 Task: Find connections with filter location Charlottetown with filter topic #startupcompanywith filter profile language Spanish with filter current company The Corporate Bhakt with filter school Goenka College of Commerce & Business Administration with filter industry Natural Gas Extraction with filter service category Commercial Real Estate with filter keywords title Technical Support Specialist
Action: Mouse moved to (142, 209)
Screenshot: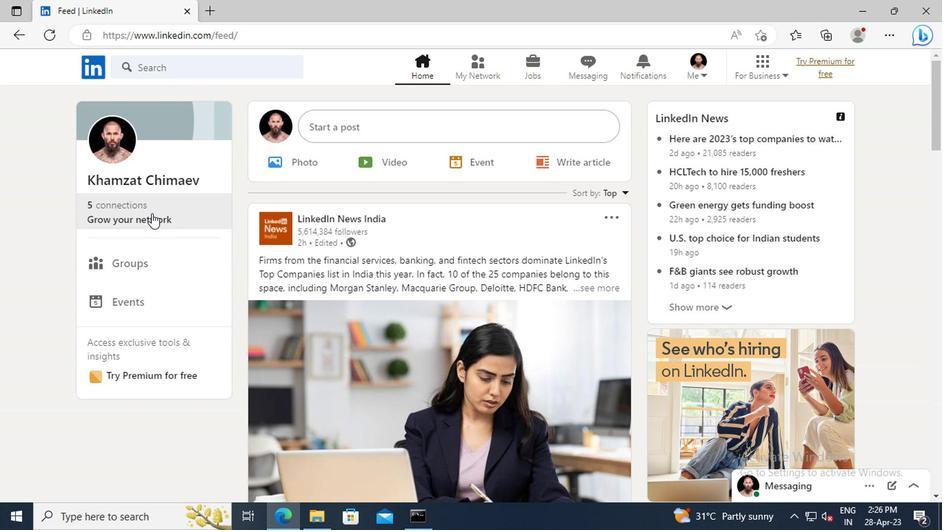 
Action: Mouse pressed left at (142, 209)
Screenshot: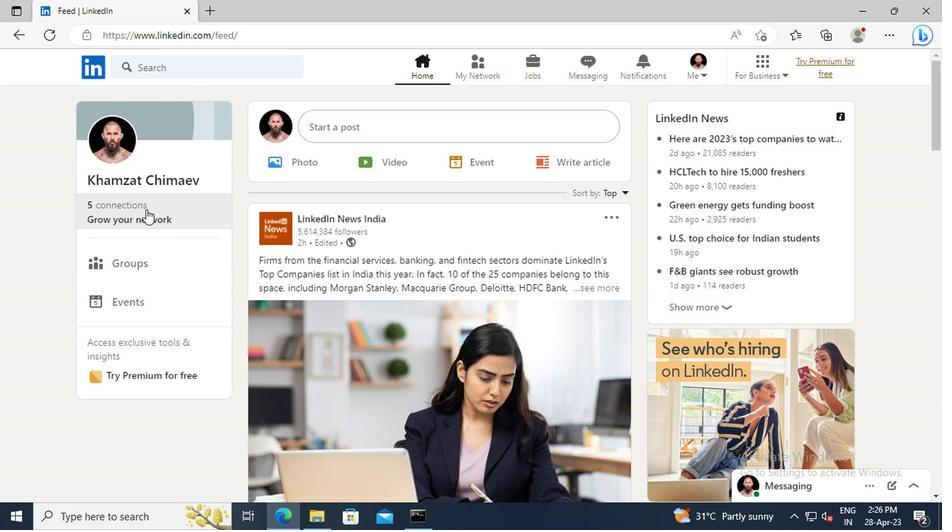
Action: Mouse moved to (152, 145)
Screenshot: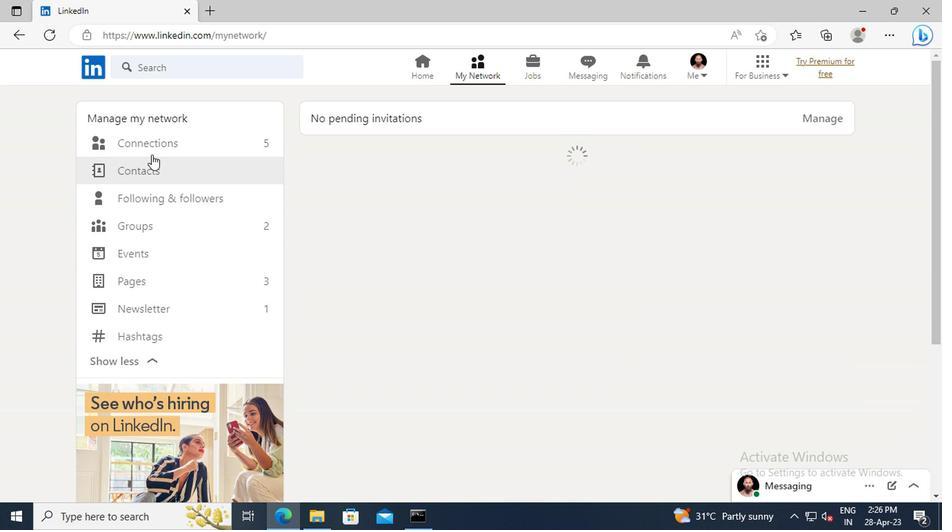 
Action: Mouse pressed left at (152, 145)
Screenshot: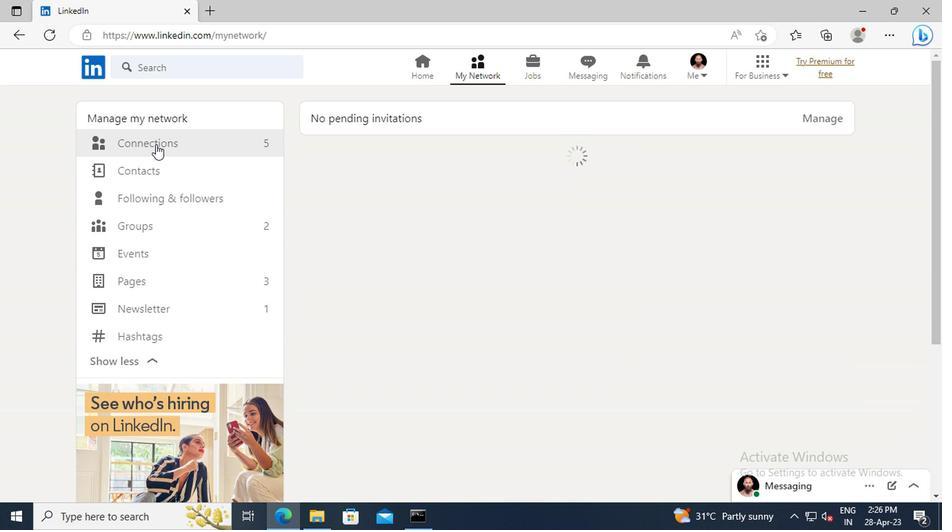 
Action: Mouse moved to (574, 149)
Screenshot: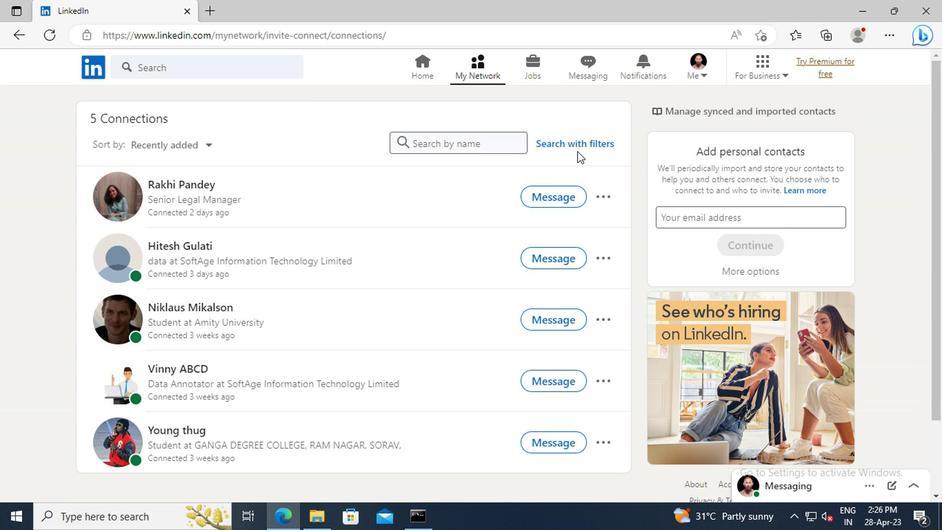 
Action: Mouse pressed left at (574, 149)
Screenshot: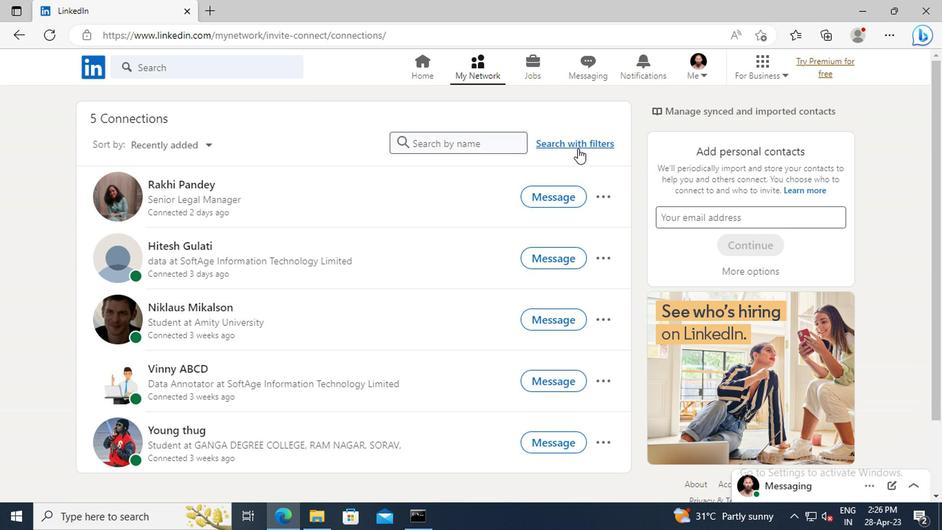
Action: Mouse moved to (513, 109)
Screenshot: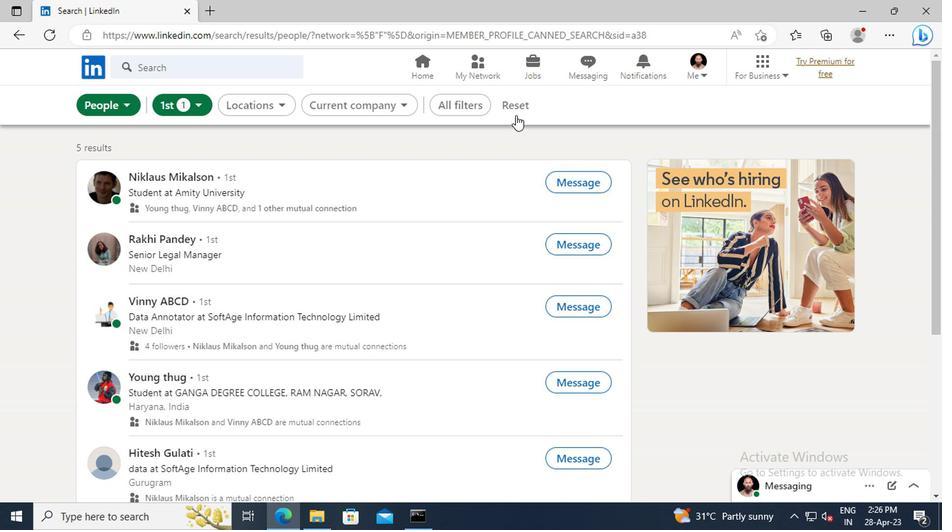 
Action: Mouse pressed left at (513, 109)
Screenshot: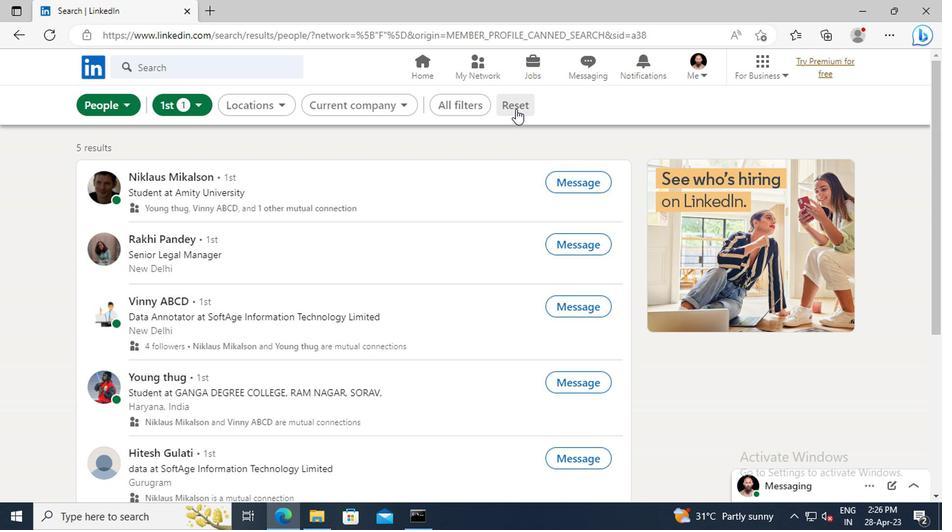 
Action: Mouse moved to (498, 108)
Screenshot: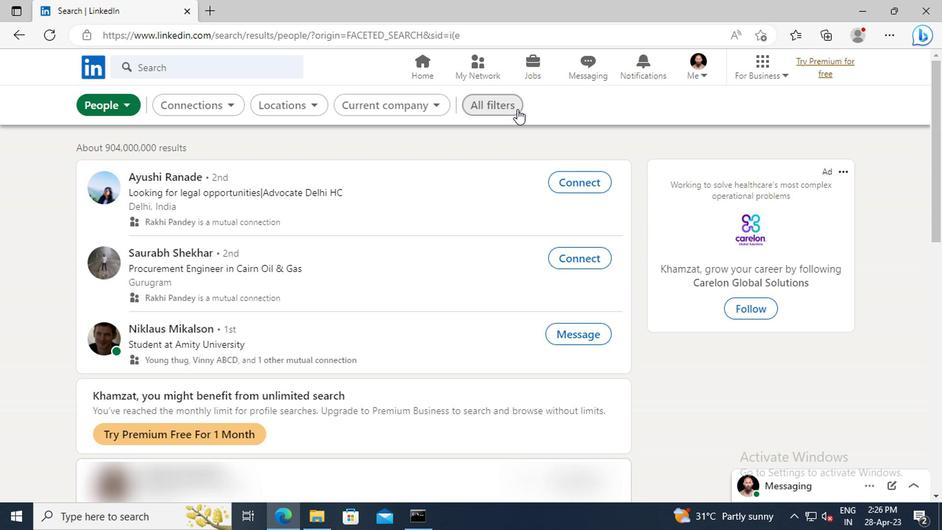 
Action: Mouse pressed left at (498, 108)
Screenshot: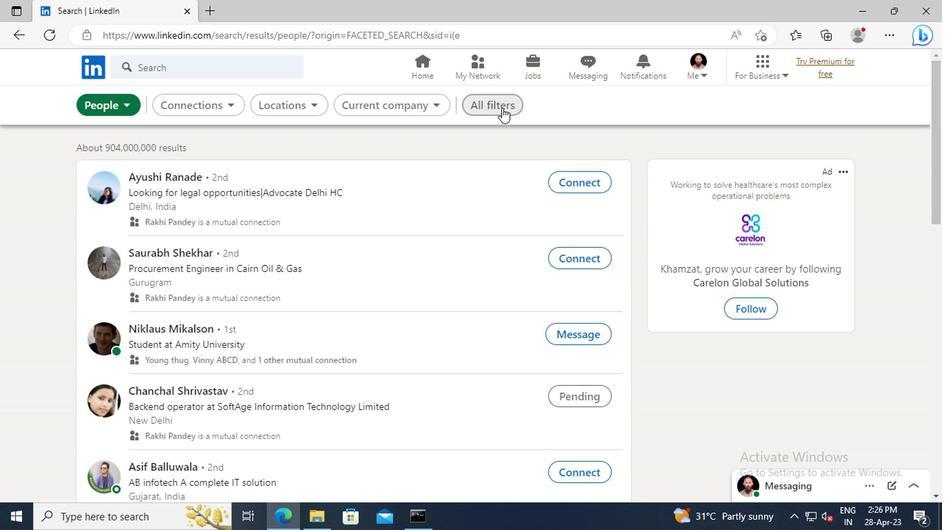 
Action: Mouse moved to (793, 245)
Screenshot: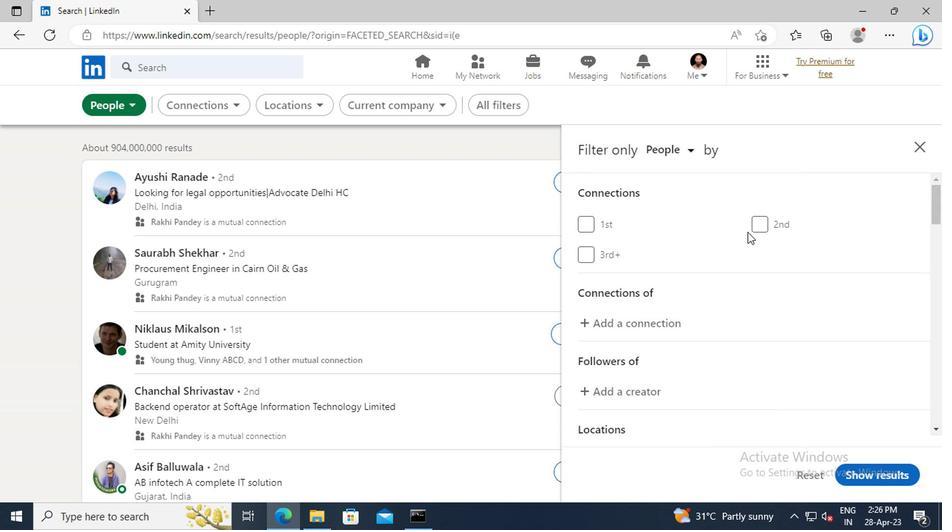 
Action: Mouse scrolled (793, 244) with delta (0, 0)
Screenshot: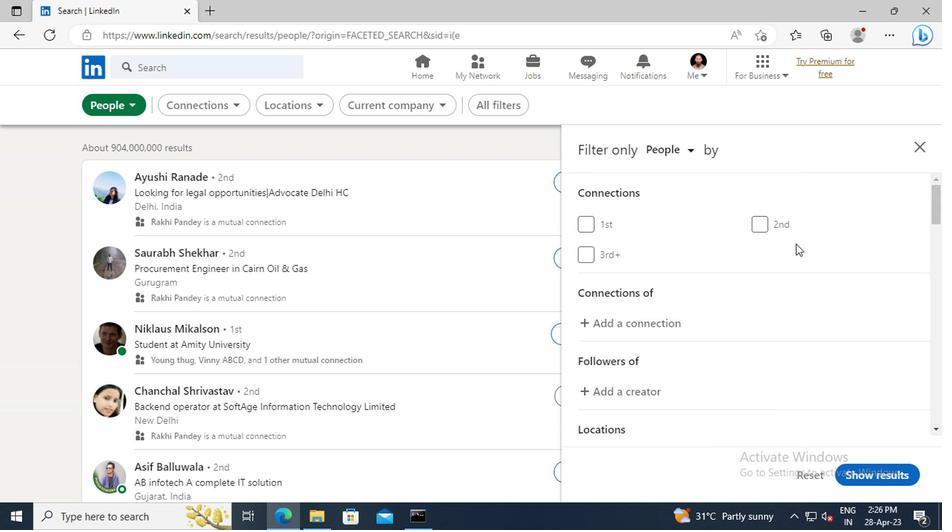 
Action: Mouse scrolled (793, 244) with delta (0, 0)
Screenshot: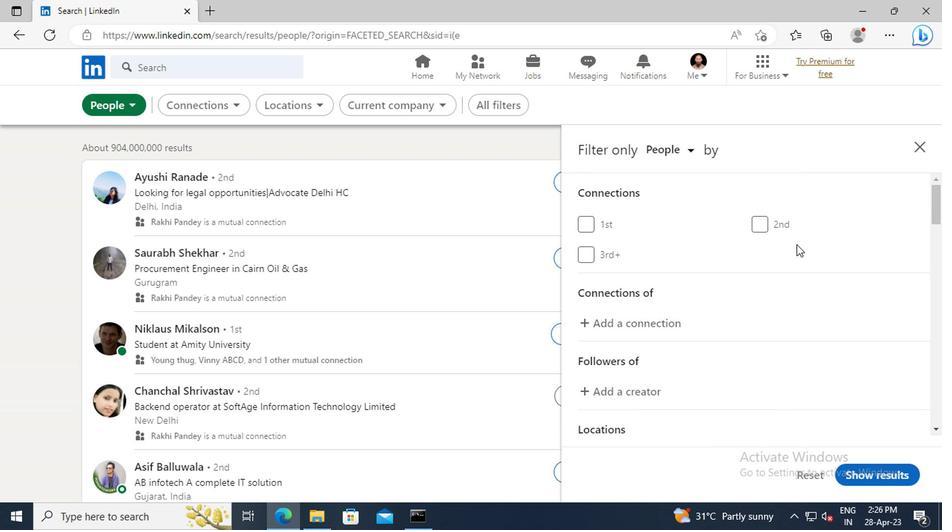 
Action: Mouse scrolled (793, 244) with delta (0, 0)
Screenshot: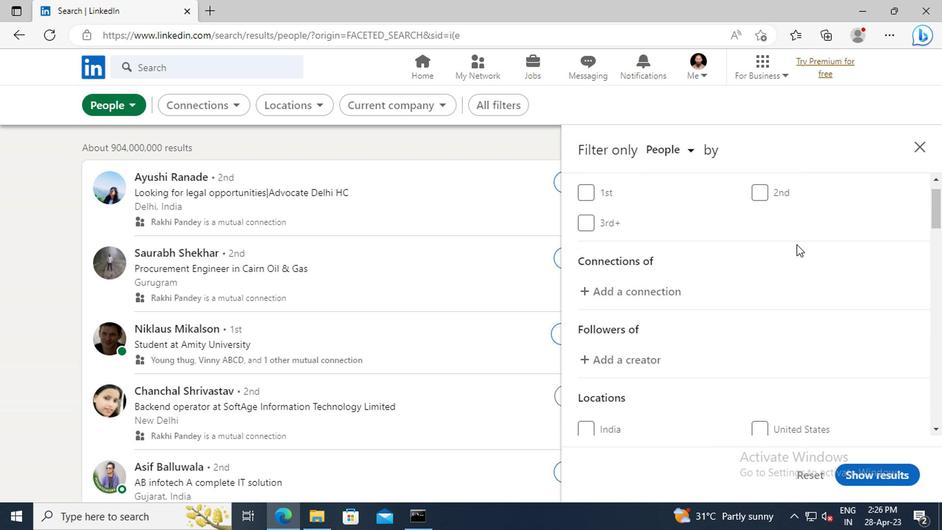 
Action: Mouse scrolled (793, 244) with delta (0, 0)
Screenshot: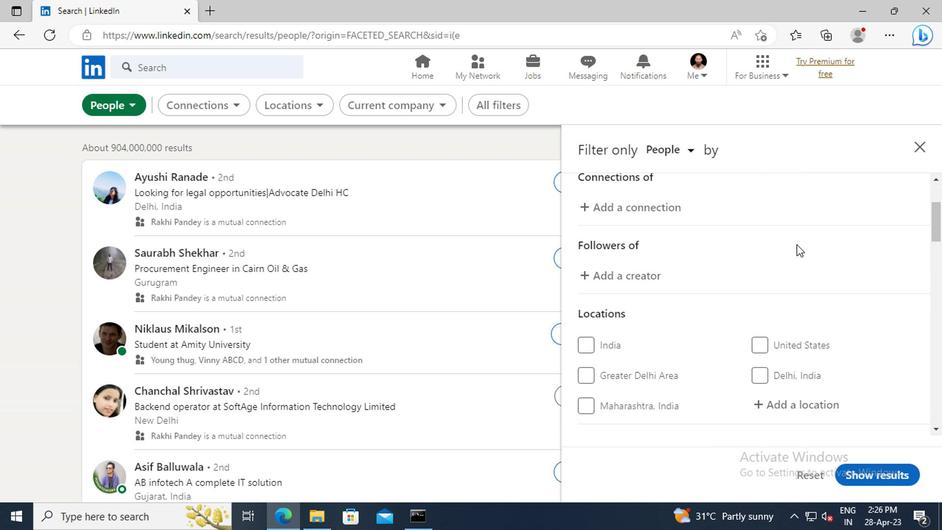 
Action: Mouse scrolled (793, 244) with delta (0, 0)
Screenshot: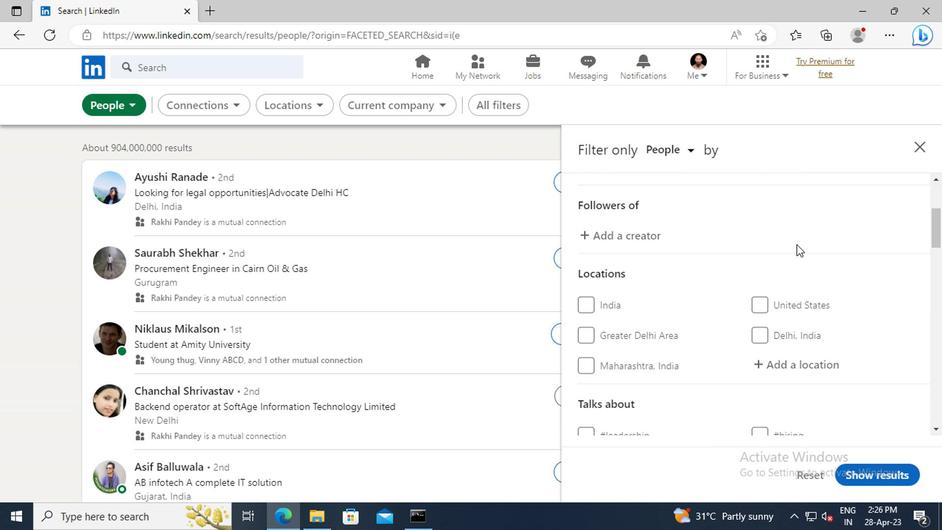 
Action: Mouse moved to (786, 318)
Screenshot: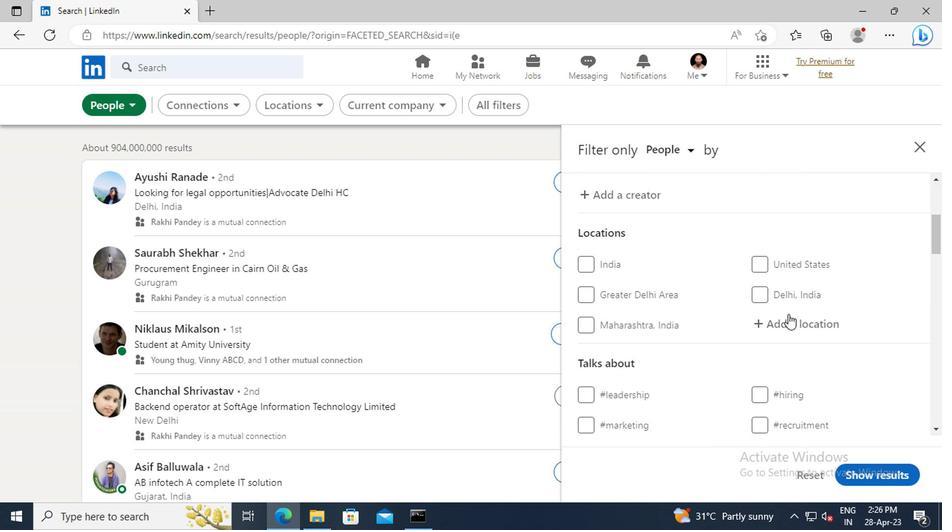 
Action: Mouse pressed left at (786, 318)
Screenshot: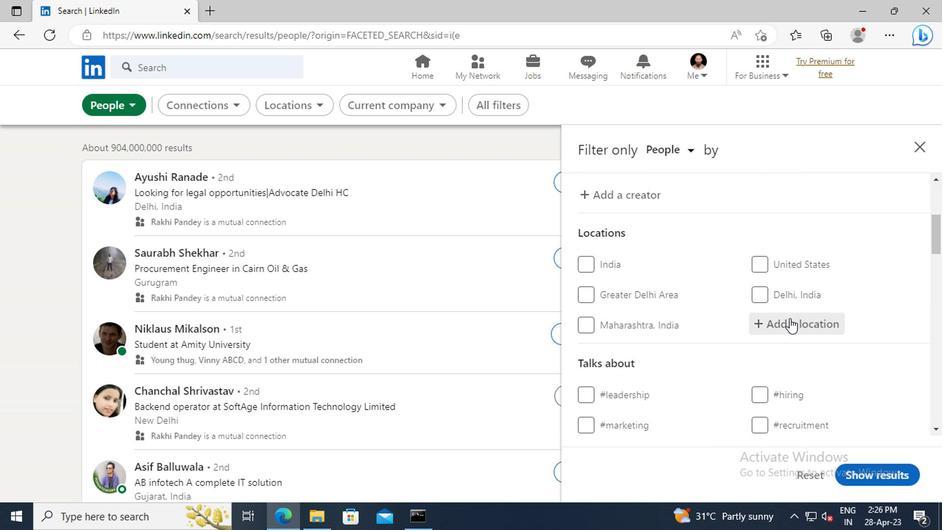 
Action: Key pressed <Key.shift>CHARLOTTETOWN
Screenshot: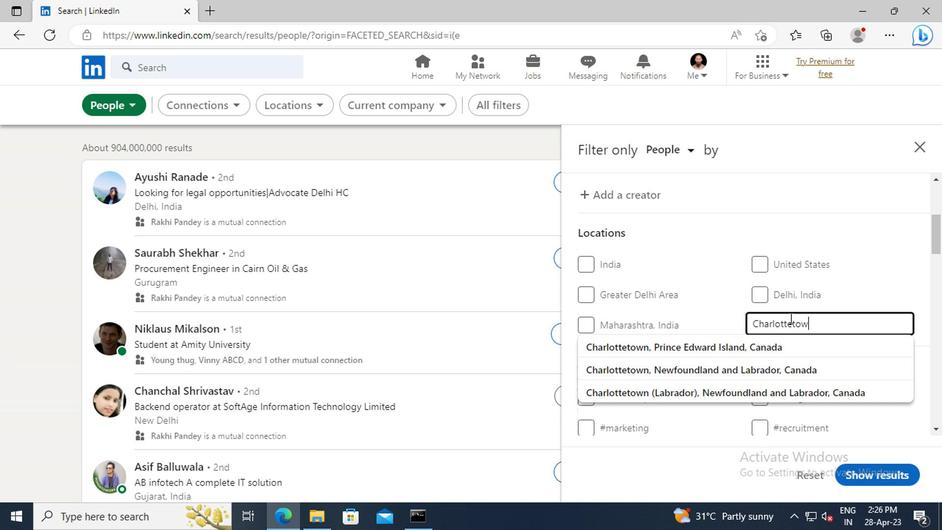 
Action: Mouse moved to (786, 344)
Screenshot: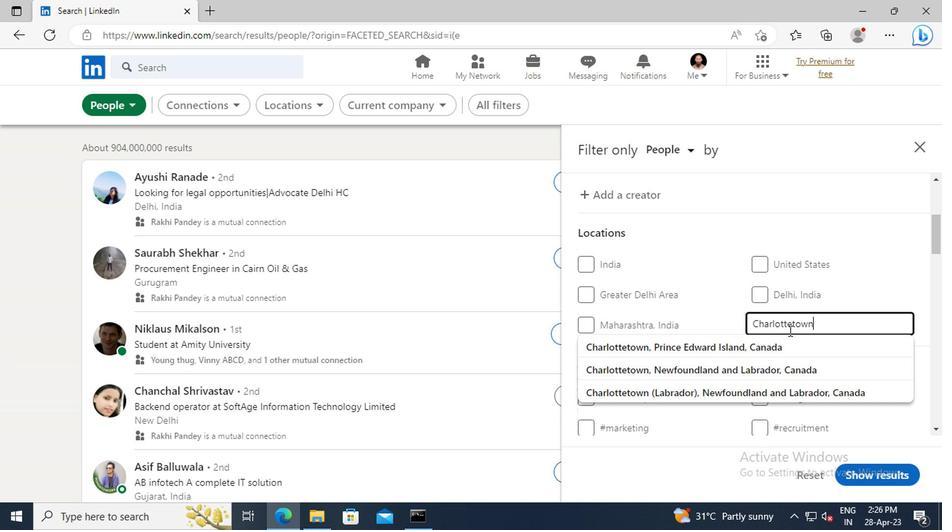 
Action: Mouse pressed left at (786, 344)
Screenshot: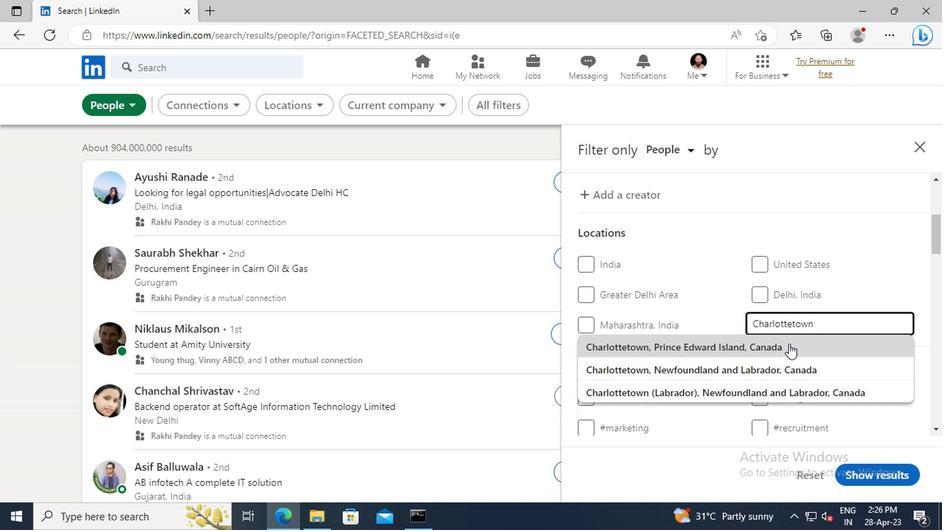 
Action: Mouse moved to (791, 318)
Screenshot: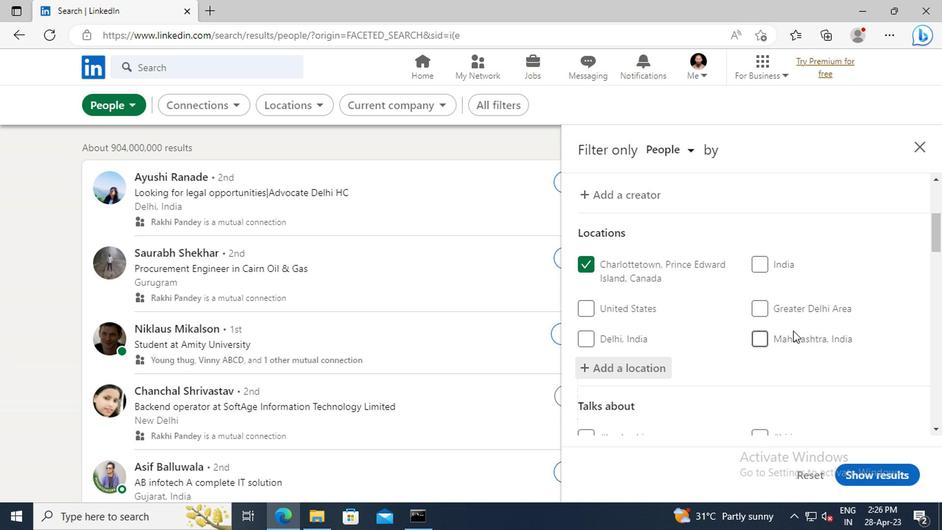 
Action: Mouse scrolled (791, 318) with delta (0, 0)
Screenshot: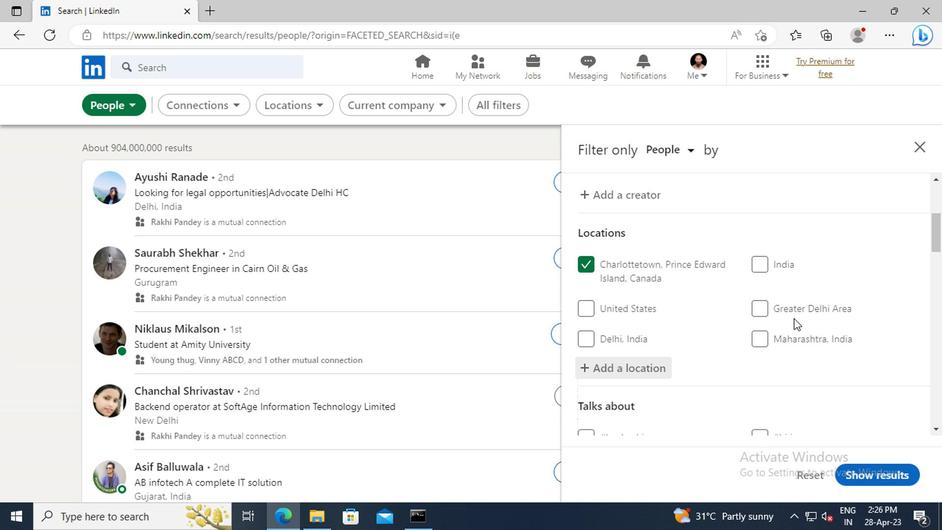 
Action: Mouse scrolled (791, 318) with delta (0, 0)
Screenshot: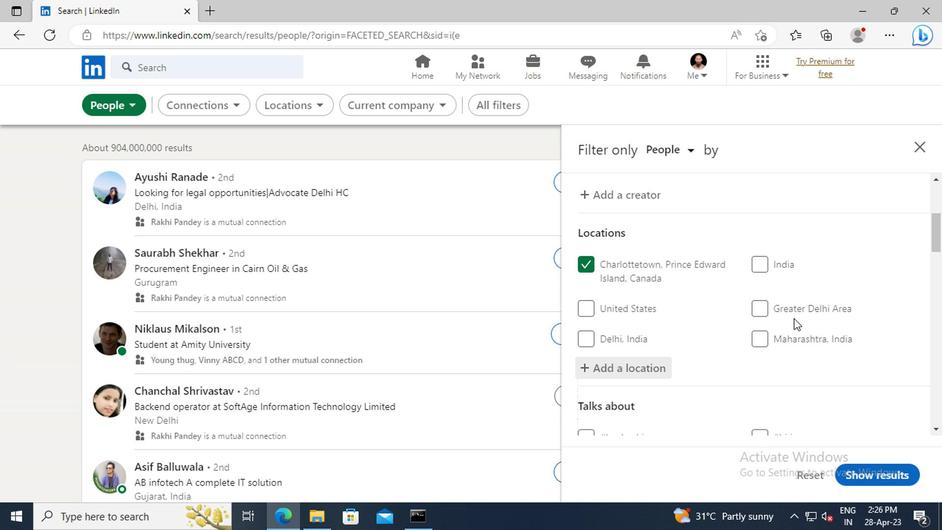 
Action: Mouse scrolled (791, 318) with delta (0, 0)
Screenshot: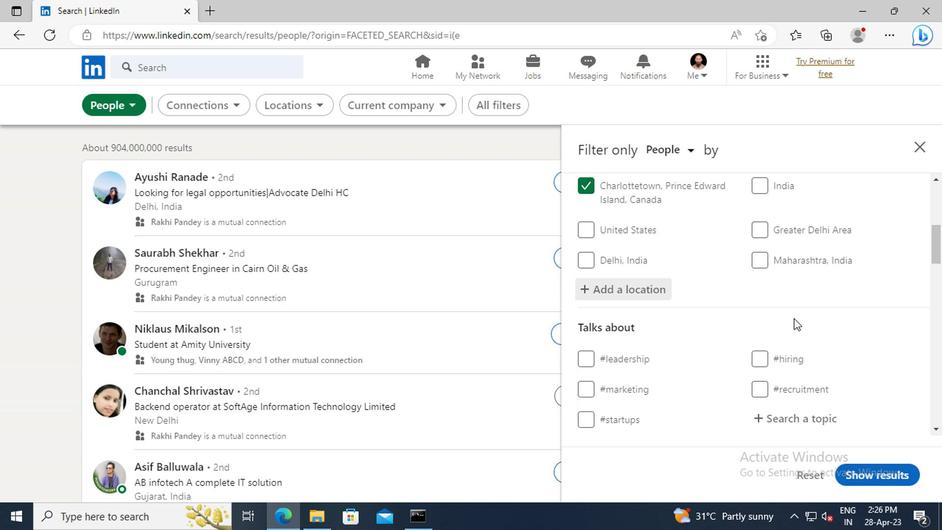 
Action: Mouse scrolled (791, 318) with delta (0, 0)
Screenshot: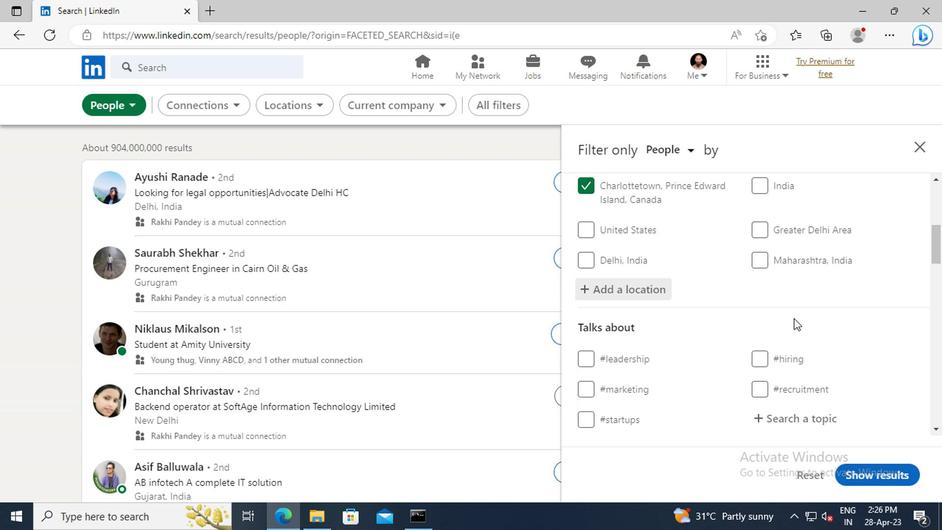 
Action: Mouse moved to (784, 336)
Screenshot: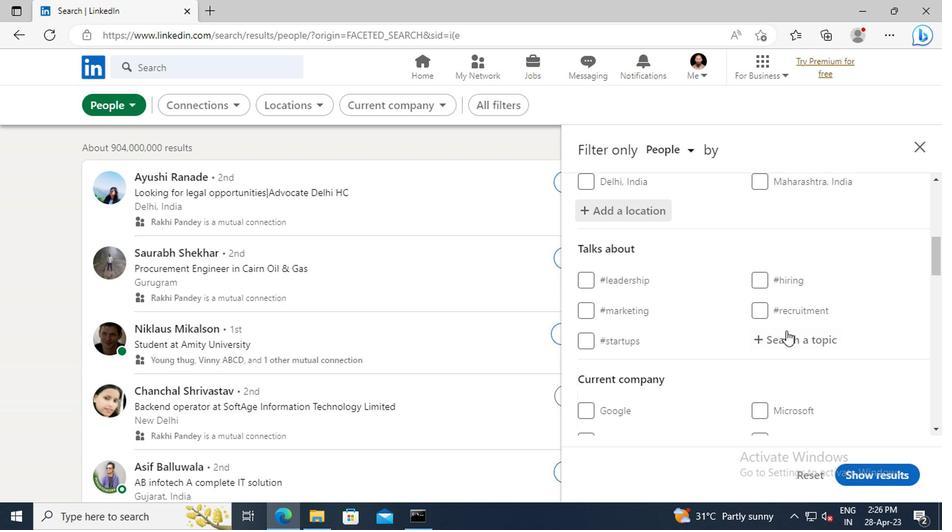 
Action: Mouse pressed left at (784, 336)
Screenshot: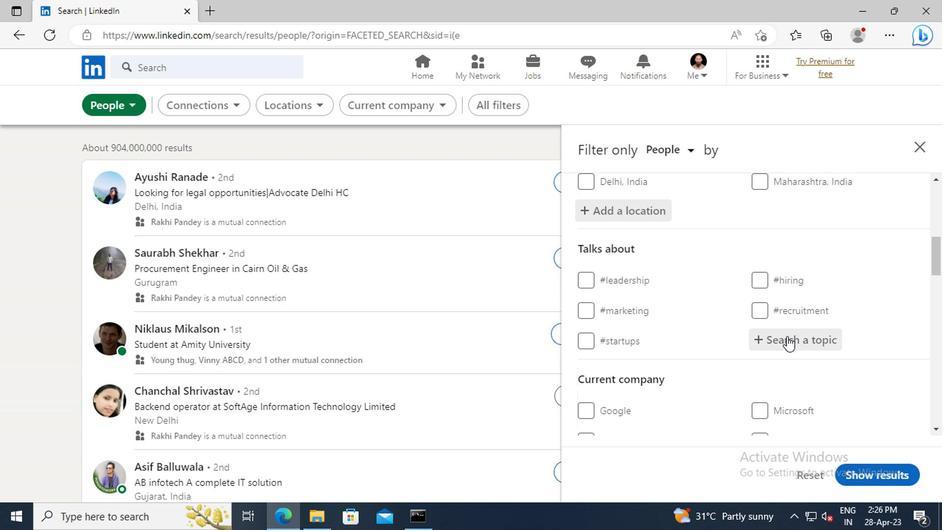 
Action: Key pressed STARTUPCOMP
Screenshot: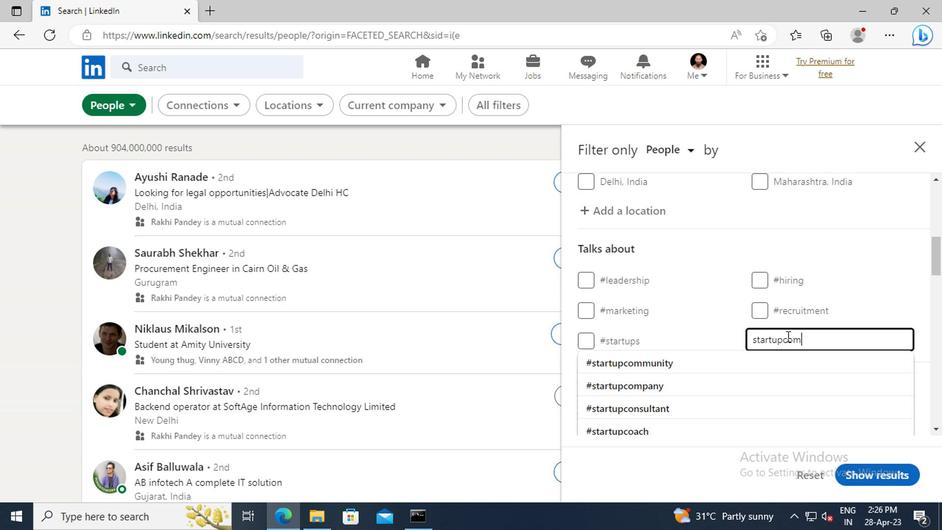 
Action: Mouse moved to (784, 364)
Screenshot: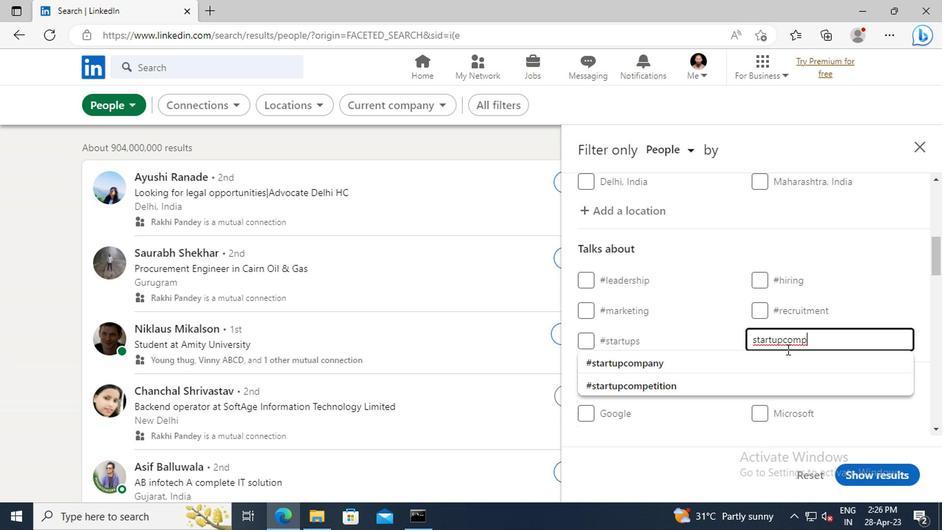 
Action: Mouse pressed left at (784, 364)
Screenshot: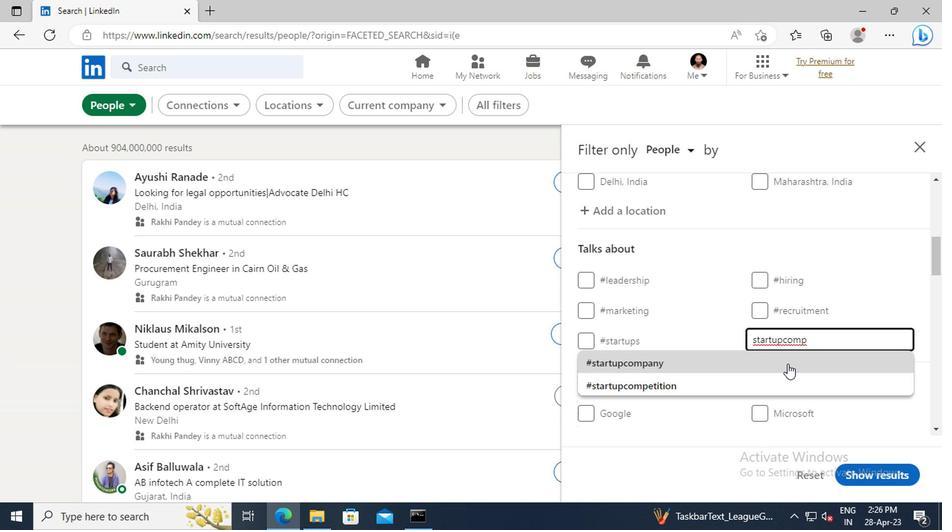 
Action: Mouse moved to (776, 329)
Screenshot: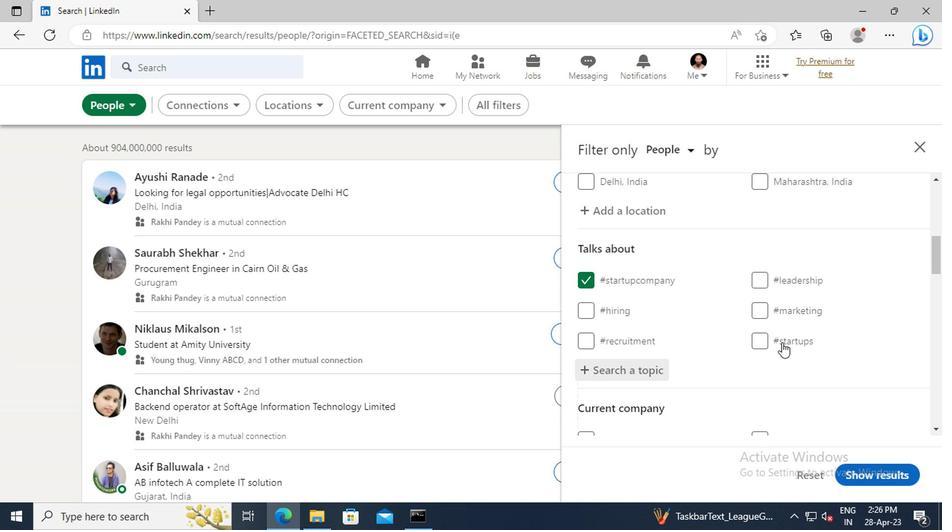 
Action: Mouse scrolled (776, 328) with delta (0, 0)
Screenshot: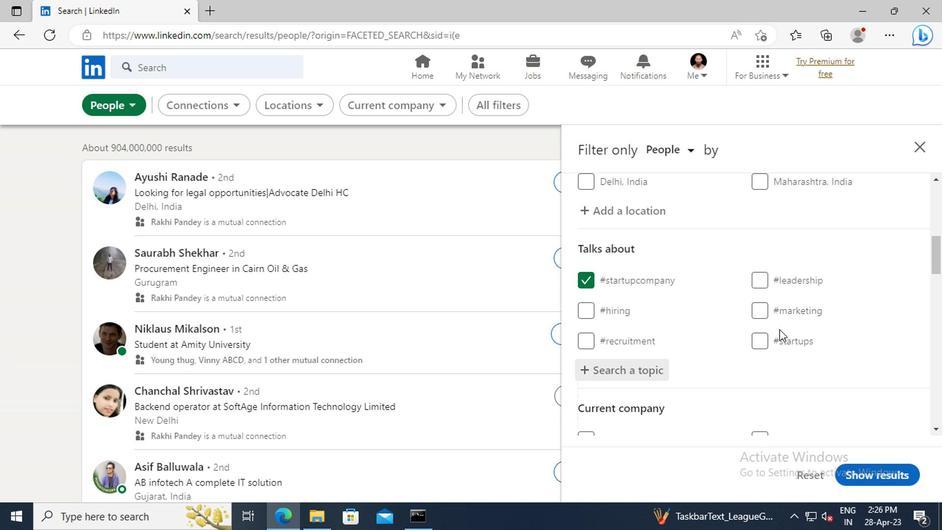 
Action: Mouse scrolled (776, 328) with delta (0, 0)
Screenshot: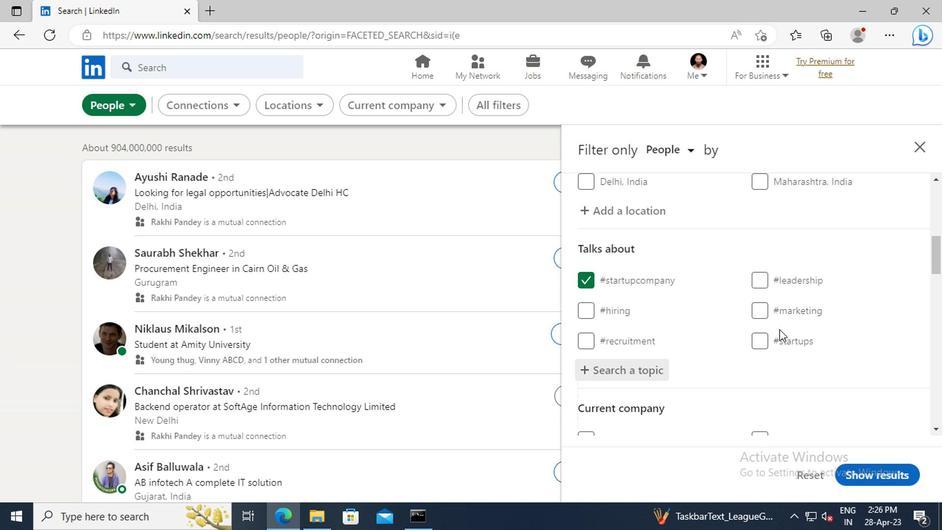 
Action: Mouse scrolled (776, 328) with delta (0, 0)
Screenshot: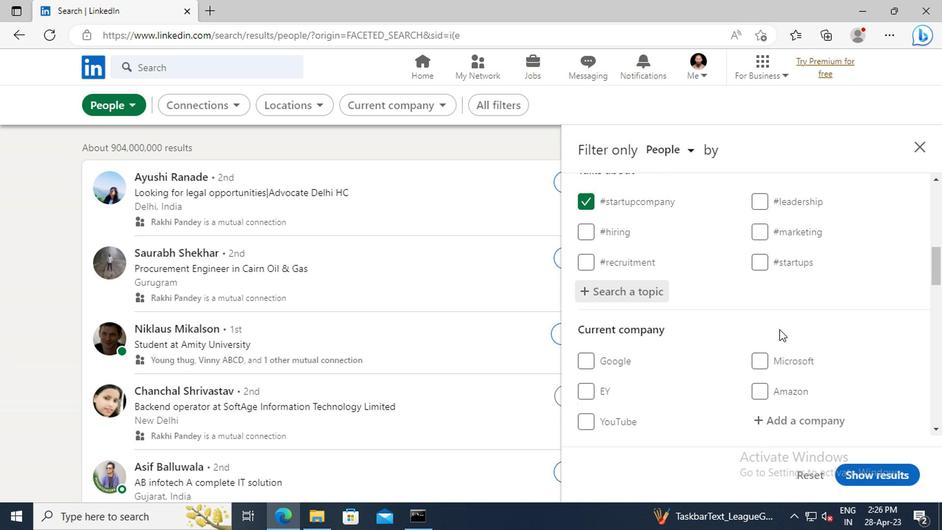 
Action: Mouse scrolled (776, 328) with delta (0, 0)
Screenshot: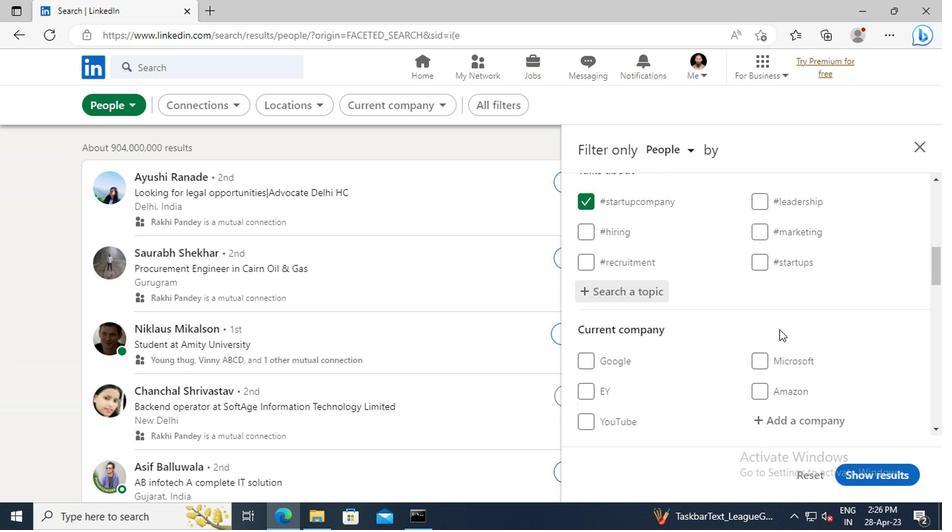 
Action: Mouse scrolled (776, 328) with delta (0, 0)
Screenshot: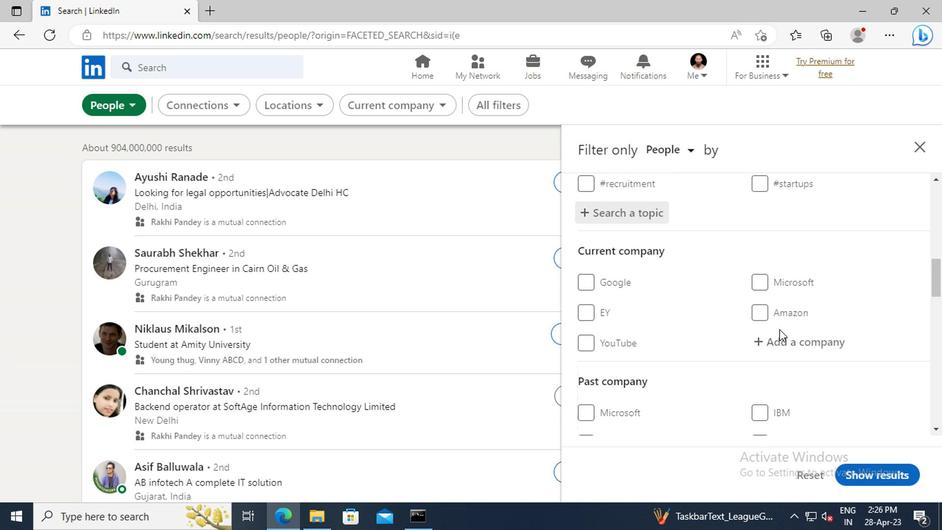 
Action: Mouse scrolled (776, 328) with delta (0, 0)
Screenshot: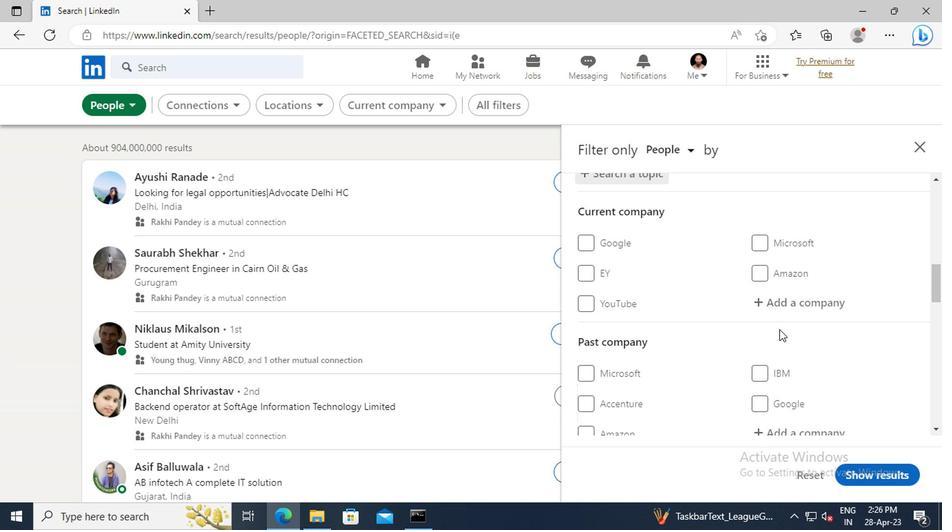 
Action: Mouse scrolled (776, 328) with delta (0, 0)
Screenshot: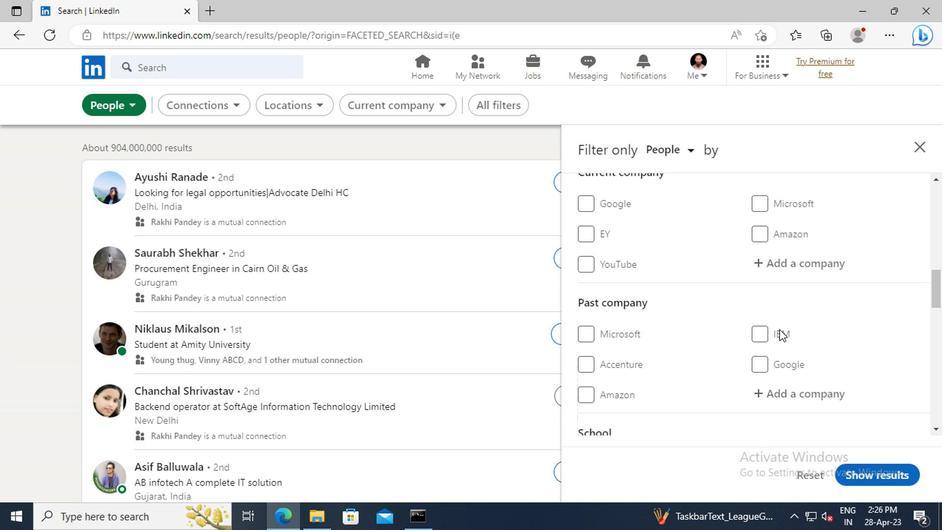 
Action: Mouse scrolled (776, 328) with delta (0, 0)
Screenshot: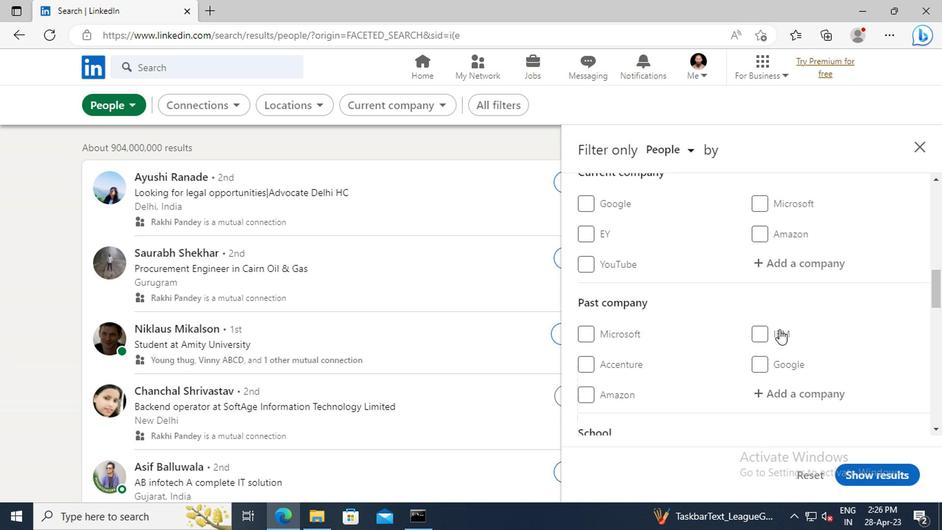 
Action: Mouse scrolled (776, 328) with delta (0, 0)
Screenshot: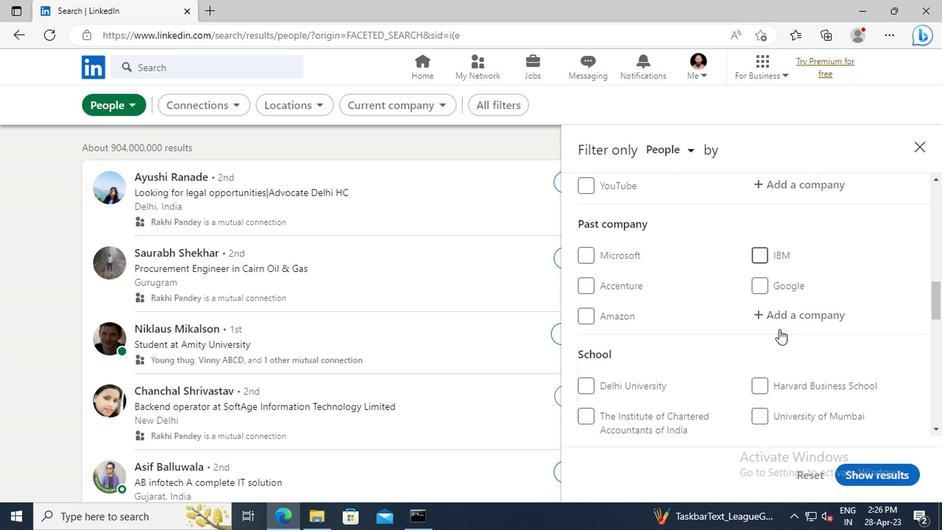 
Action: Mouse scrolled (776, 328) with delta (0, 0)
Screenshot: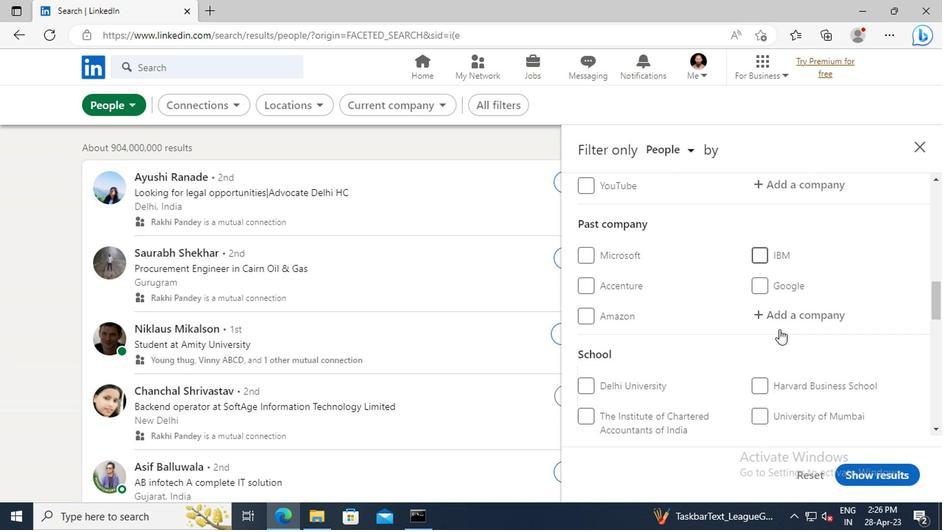
Action: Mouse scrolled (776, 328) with delta (0, 0)
Screenshot: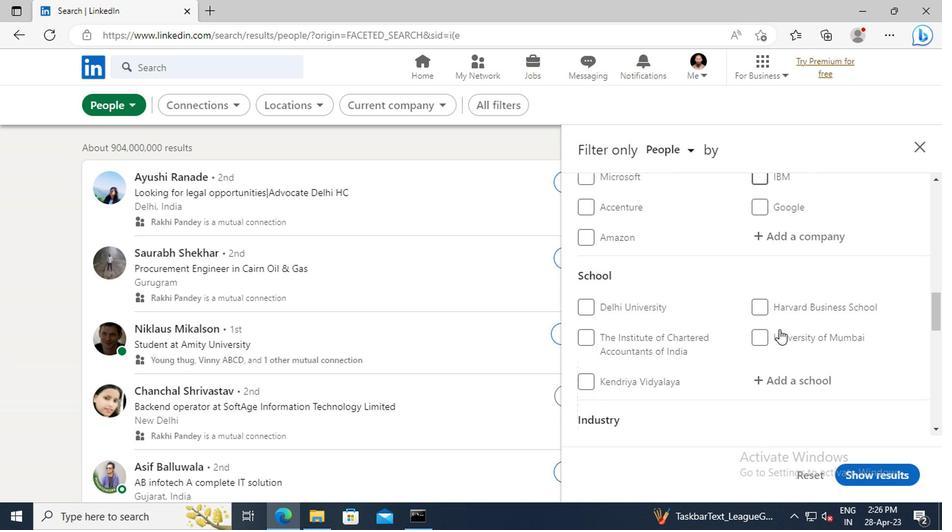 
Action: Mouse scrolled (776, 328) with delta (0, 0)
Screenshot: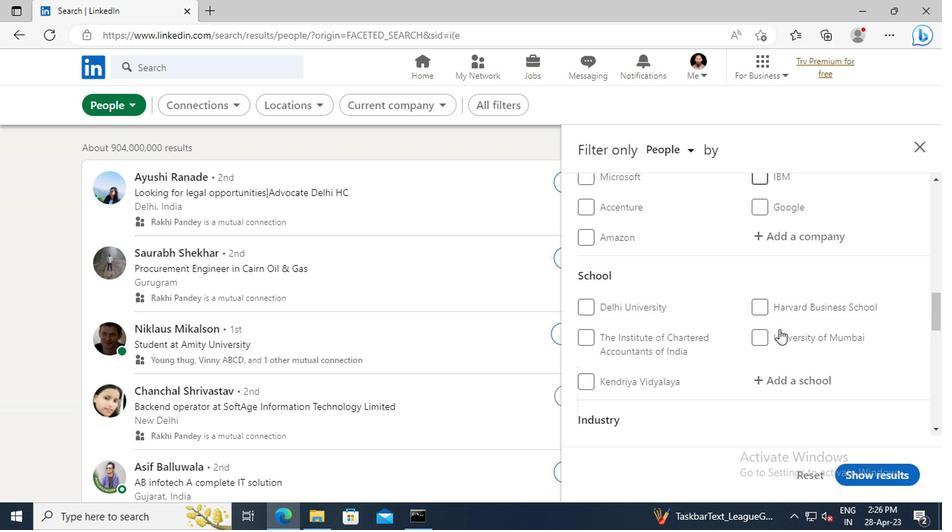 
Action: Mouse scrolled (776, 328) with delta (0, 0)
Screenshot: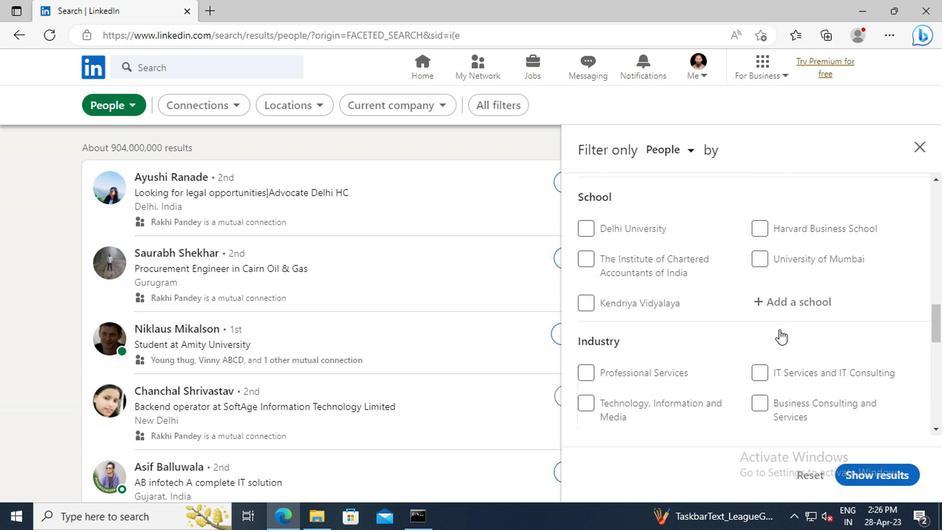 
Action: Mouse scrolled (776, 328) with delta (0, 0)
Screenshot: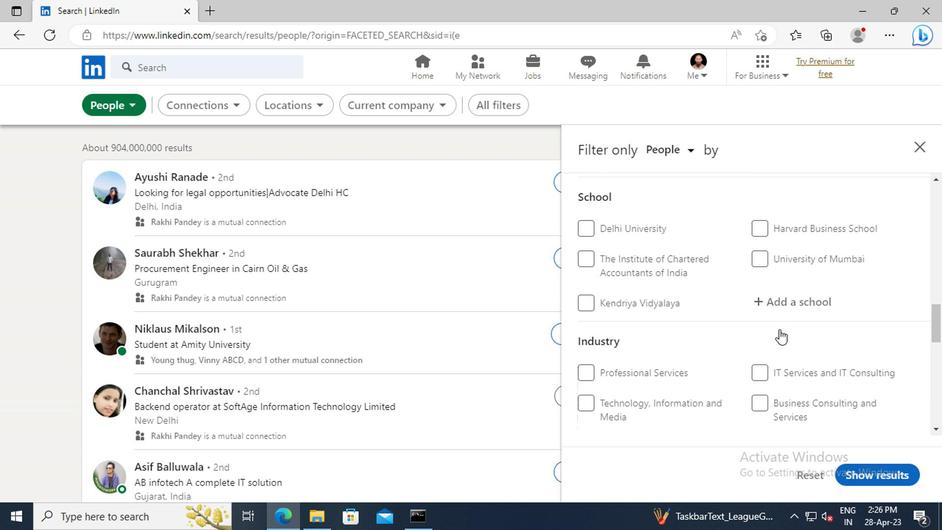 
Action: Mouse scrolled (776, 328) with delta (0, 0)
Screenshot: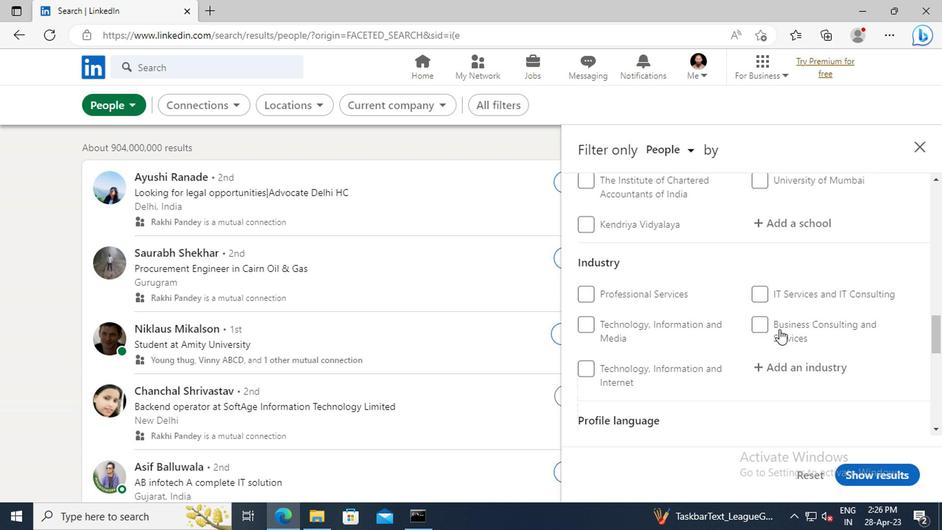 
Action: Mouse scrolled (776, 328) with delta (0, 0)
Screenshot: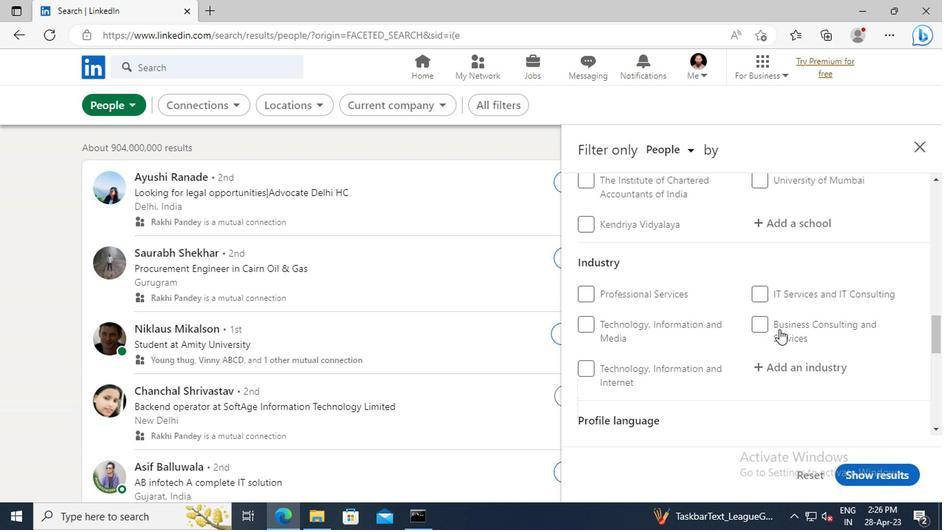 
Action: Mouse scrolled (776, 328) with delta (0, 0)
Screenshot: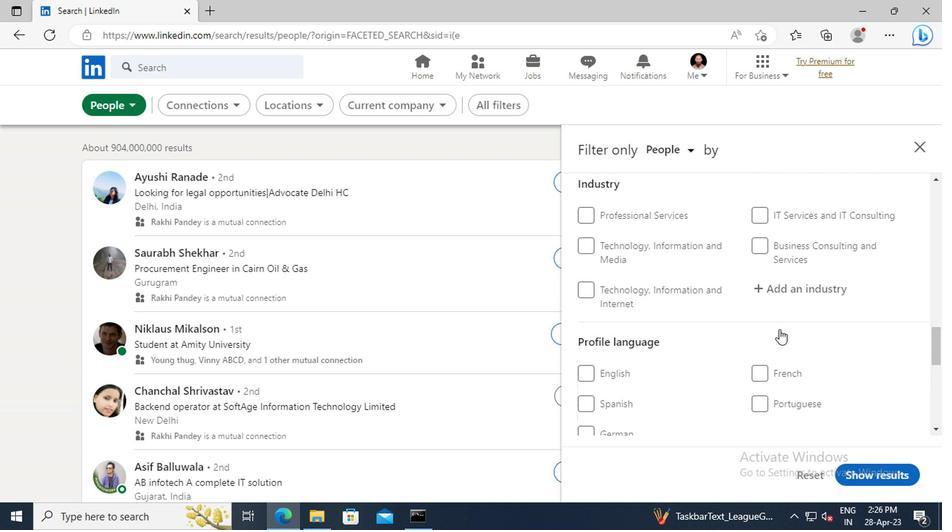 
Action: Mouse moved to (587, 366)
Screenshot: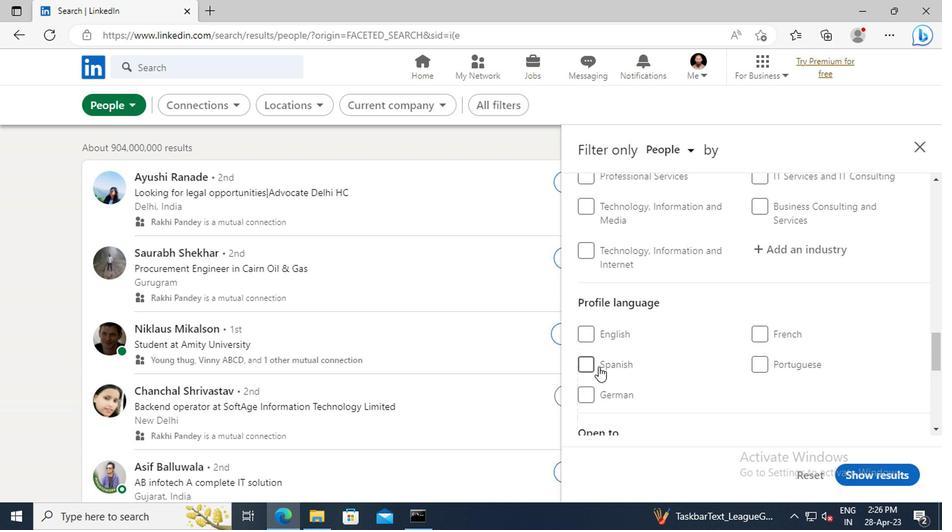 
Action: Mouse pressed left at (587, 366)
Screenshot: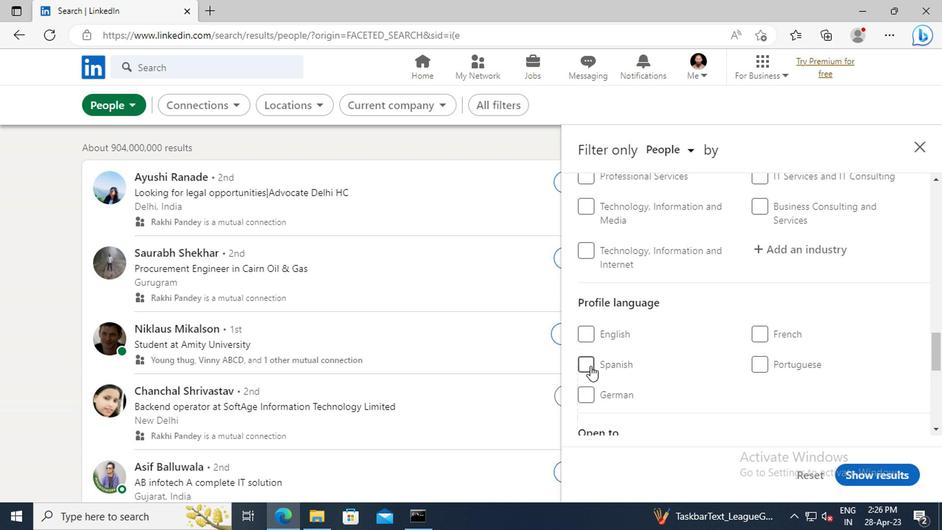 
Action: Mouse moved to (721, 338)
Screenshot: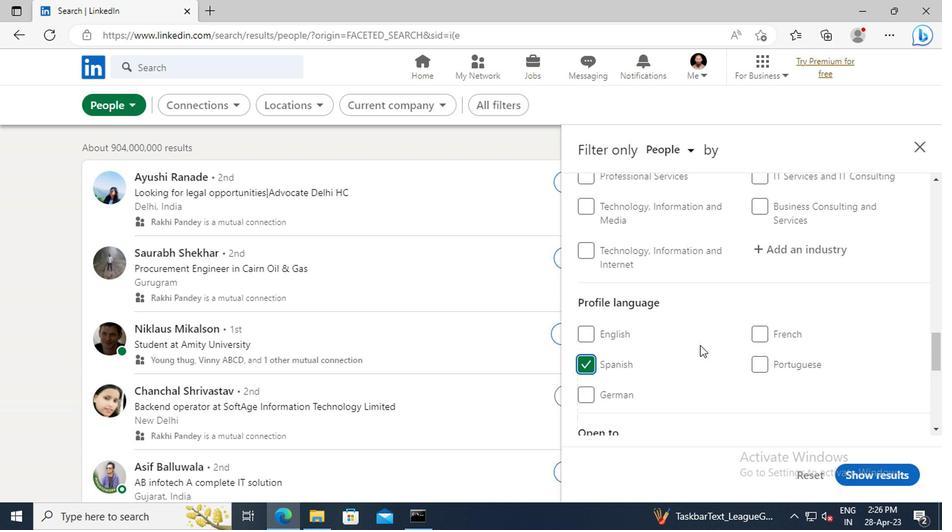 
Action: Mouse scrolled (721, 338) with delta (0, 0)
Screenshot: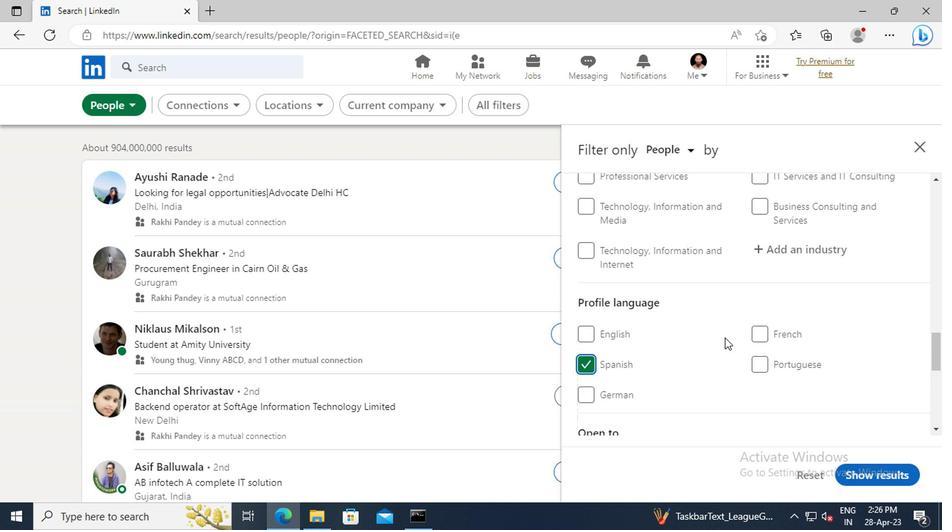
Action: Mouse scrolled (721, 338) with delta (0, 0)
Screenshot: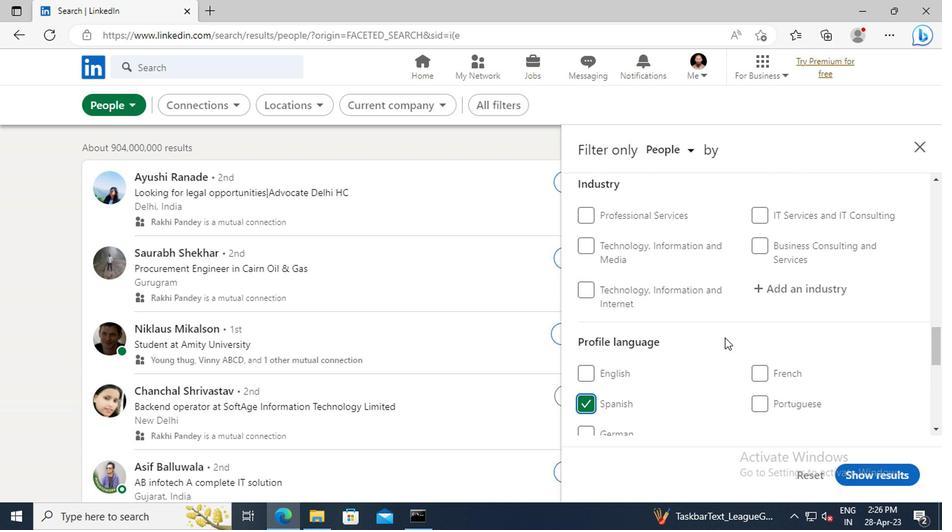 
Action: Mouse scrolled (721, 338) with delta (0, 0)
Screenshot: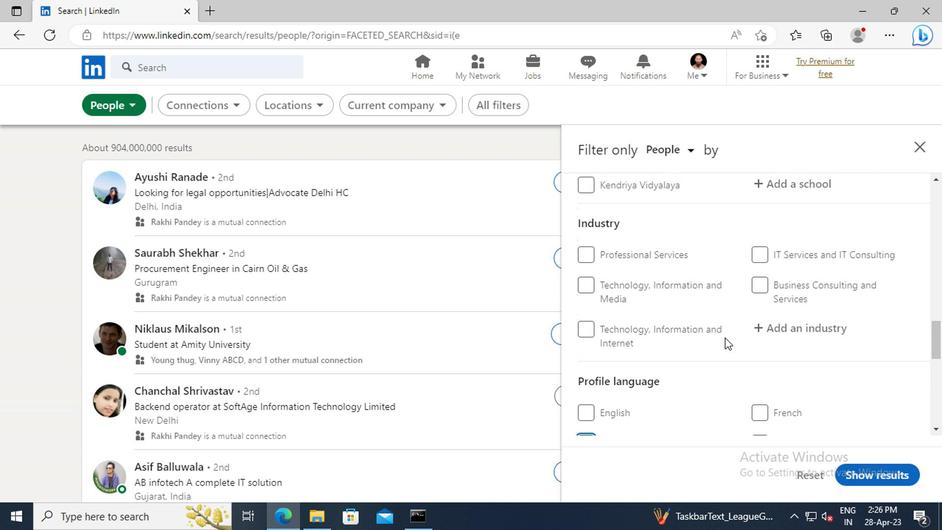 
Action: Mouse scrolled (721, 338) with delta (0, 0)
Screenshot: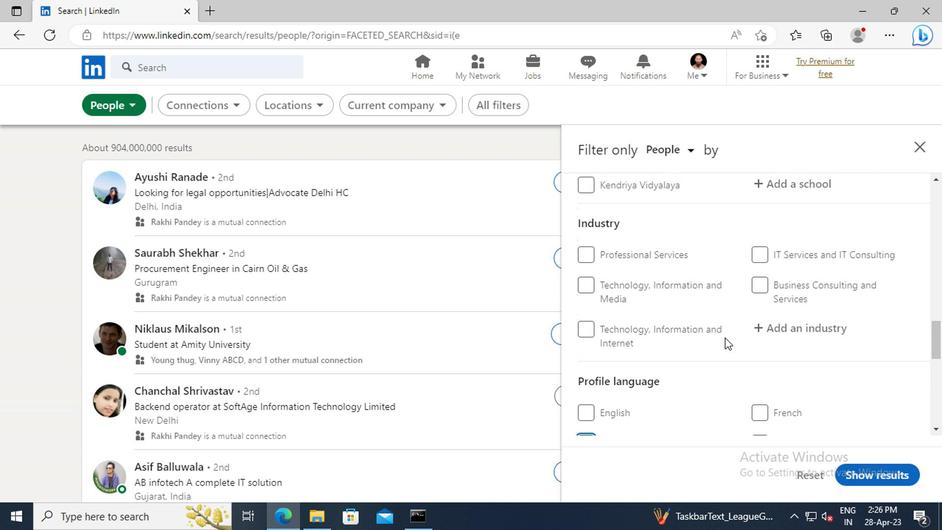
Action: Mouse scrolled (721, 338) with delta (0, 0)
Screenshot: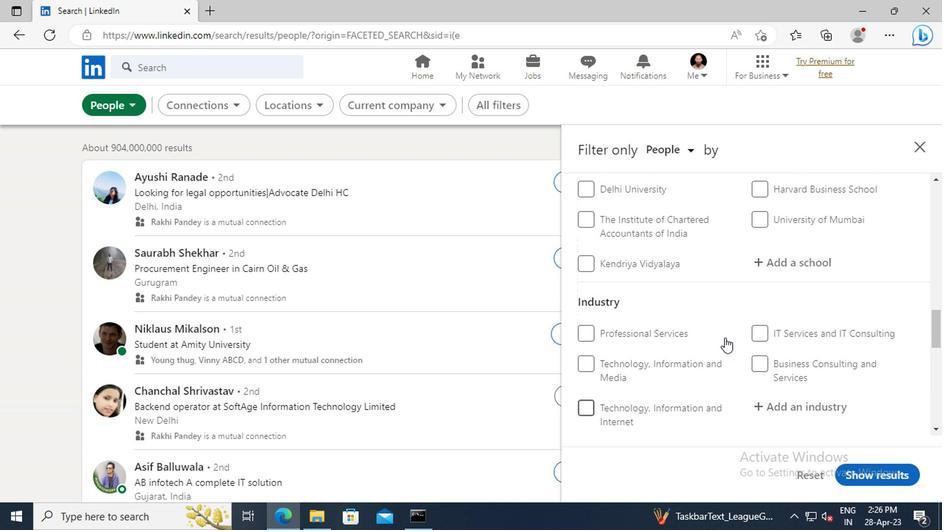 
Action: Mouse scrolled (721, 338) with delta (0, 0)
Screenshot: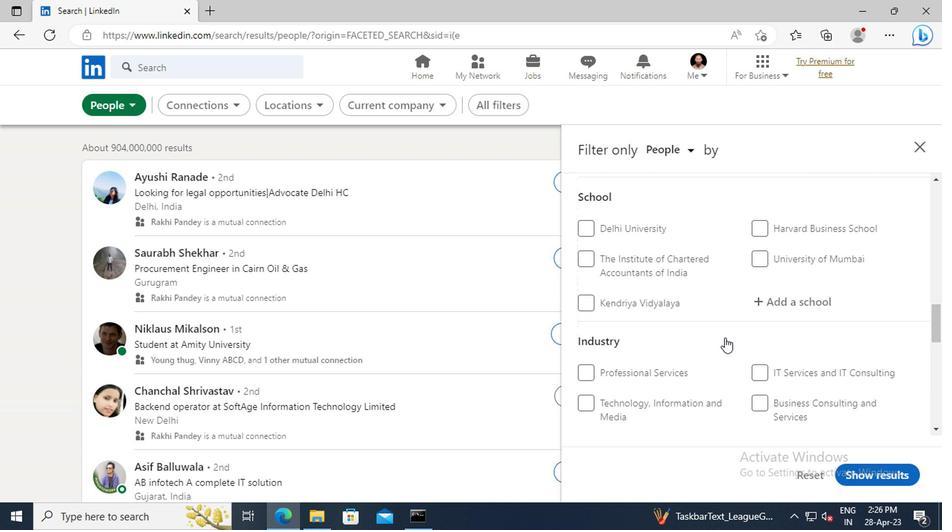 
Action: Mouse scrolled (721, 338) with delta (0, 0)
Screenshot: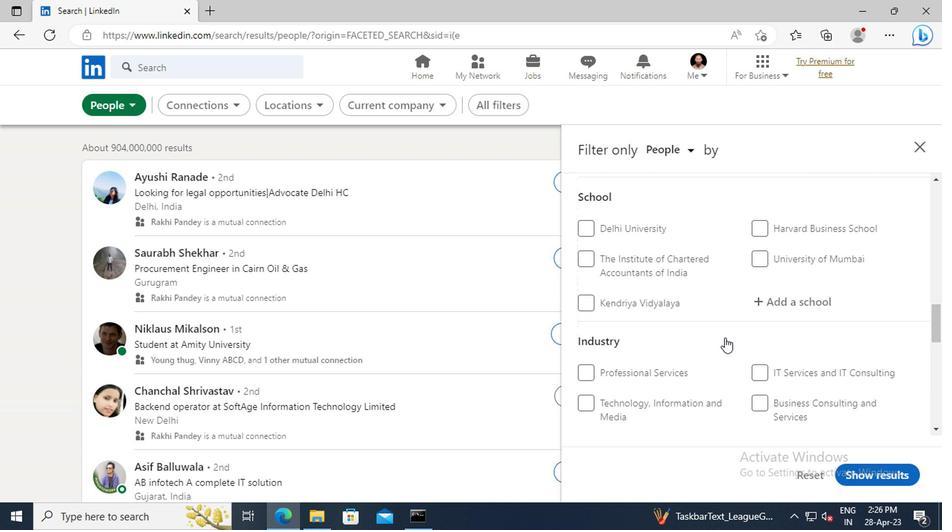 
Action: Mouse scrolled (721, 338) with delta (0, 0)
Screenshot: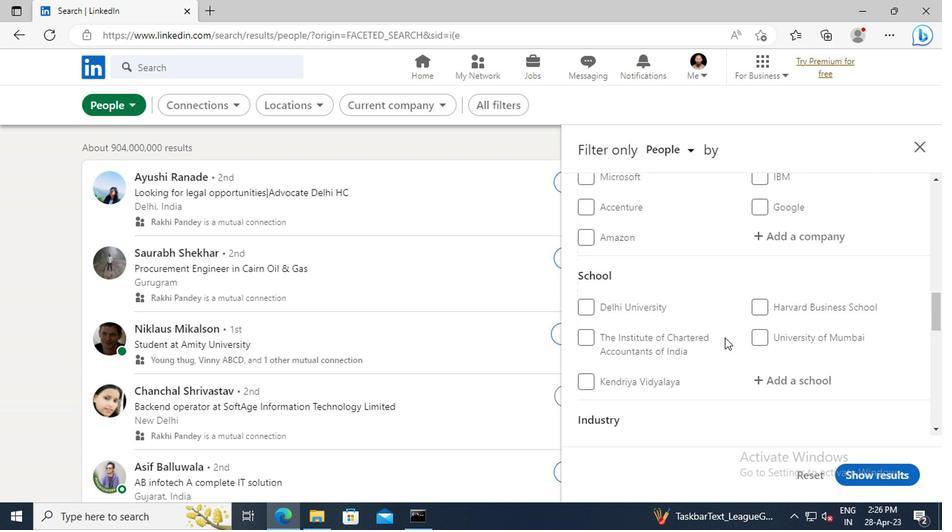 
Action: Mouse scrolled (721, 338) with delta (0, 0)
Screenshot: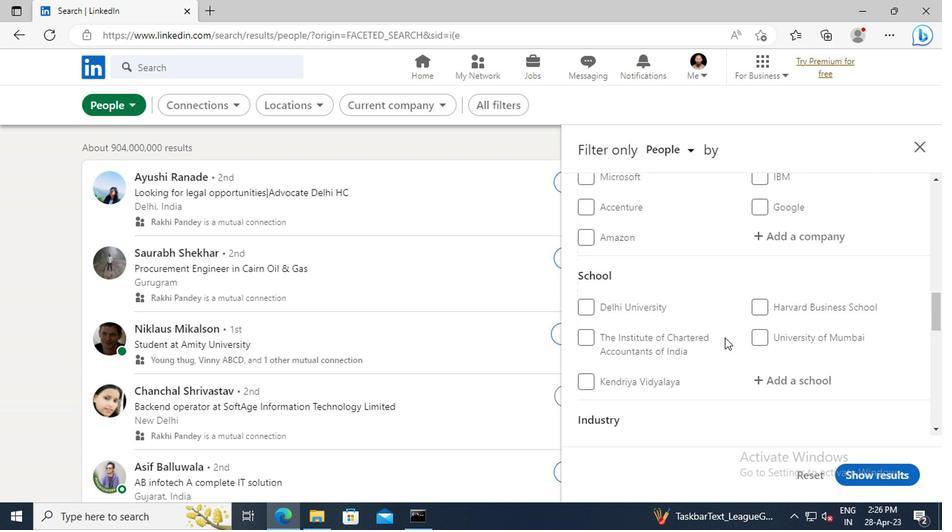 
Action: Mouse scrolled (721, 338) with delta (0, 0)
Screenshot: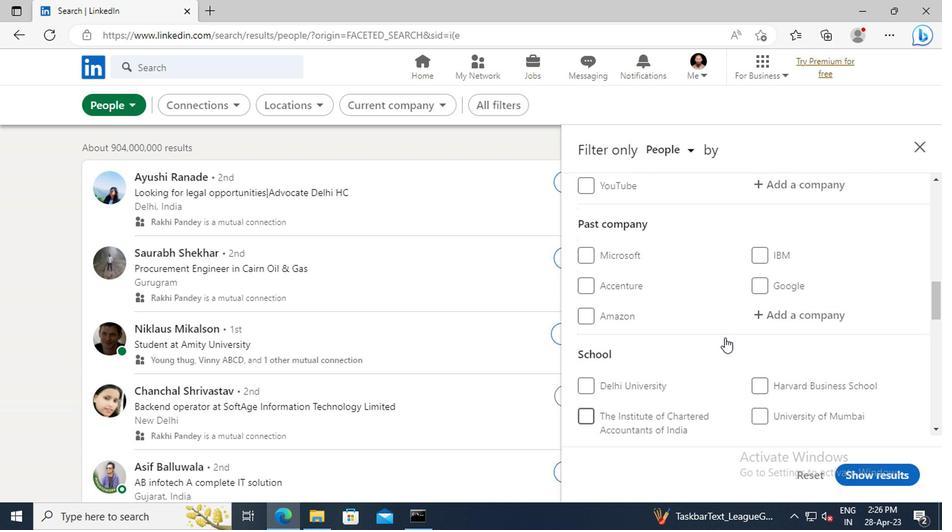 
Action: Mouse scrolled (721, 338) with delta (0, 0)
Screenshot: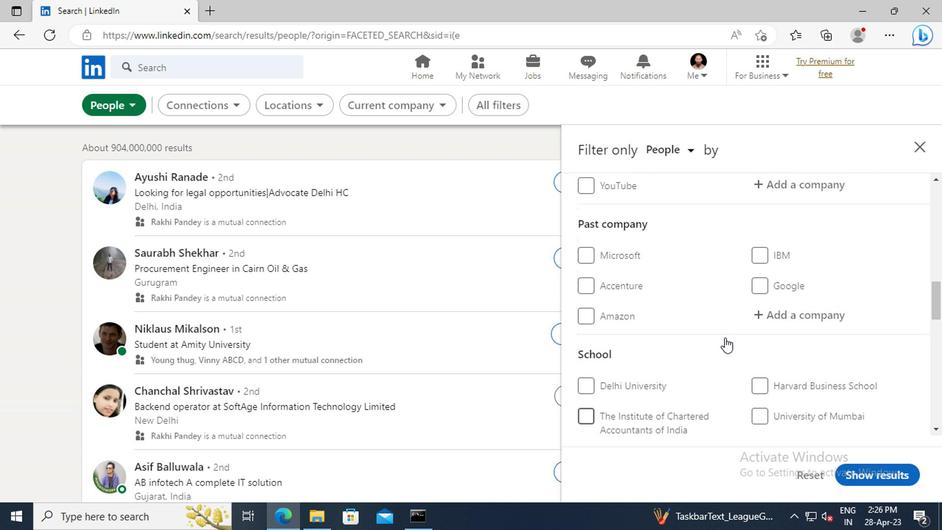 
Action: Mouse moved to (726, 335)
Screenshot: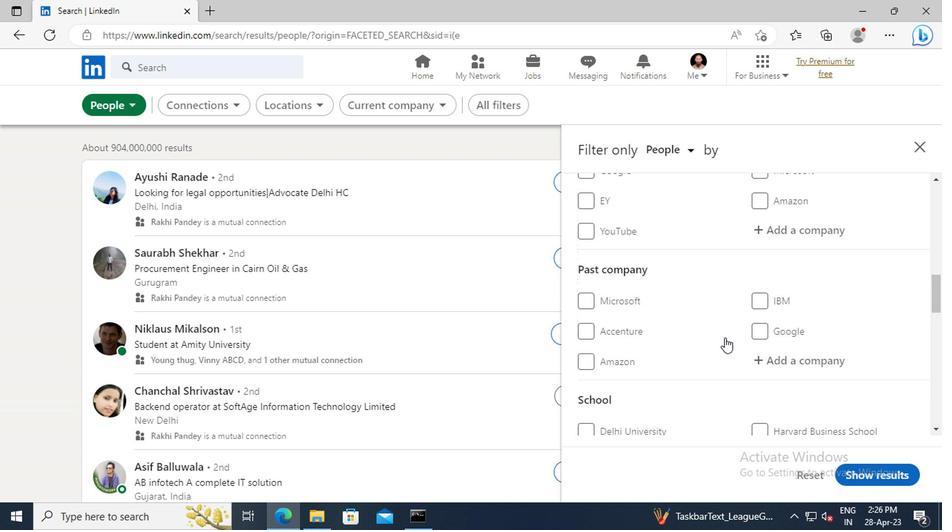 
Action: Mouse scrolled (726, 336) with delta (0, 0)
Screenshot: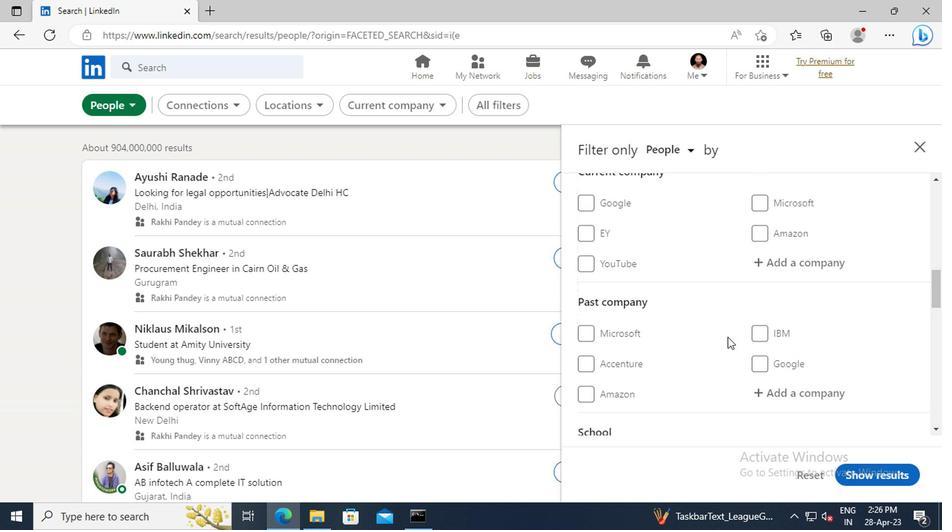 
Action: Mouse scrolled (726, 336) with delta (0, 0)
Screenshot: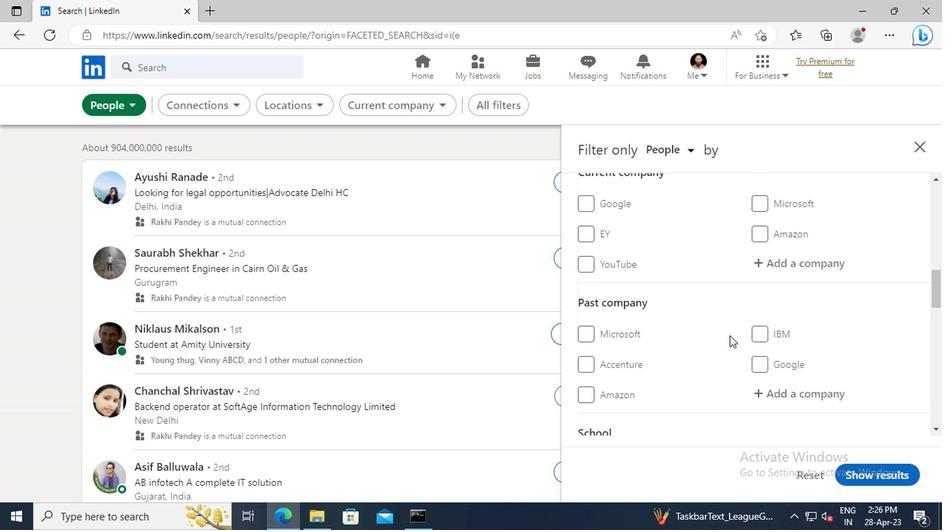 
Action: Mouse moved to (769, 345)
Screenshot: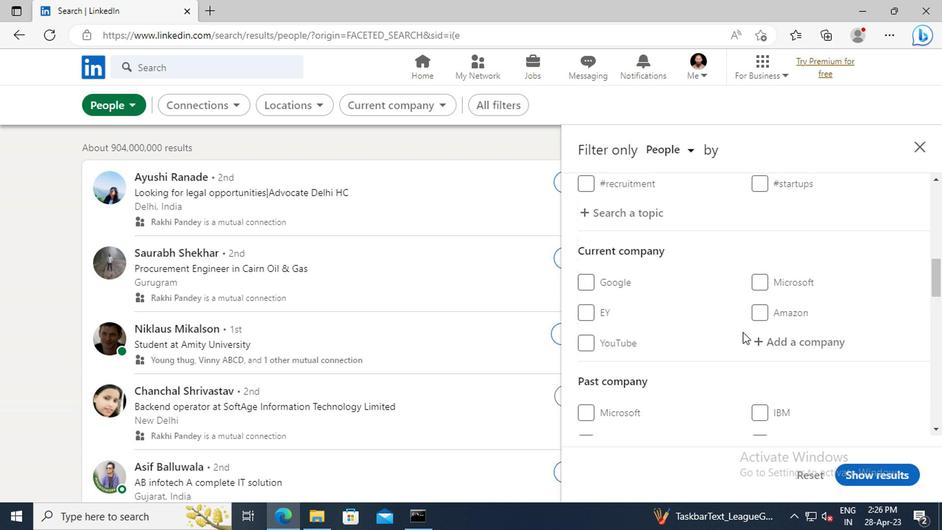 
Action: Mouse pressed left at (769, 345)
Screenshot: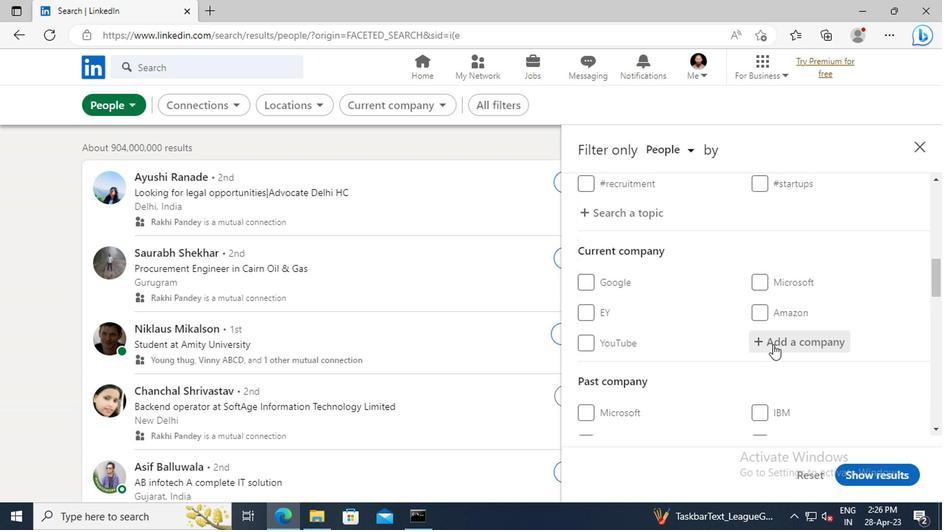 
Action: Key pressed <Key.shift>THE<Key.space><Key.shift>CORPORATE<Key.space><Key.shift>BH
Screenshot: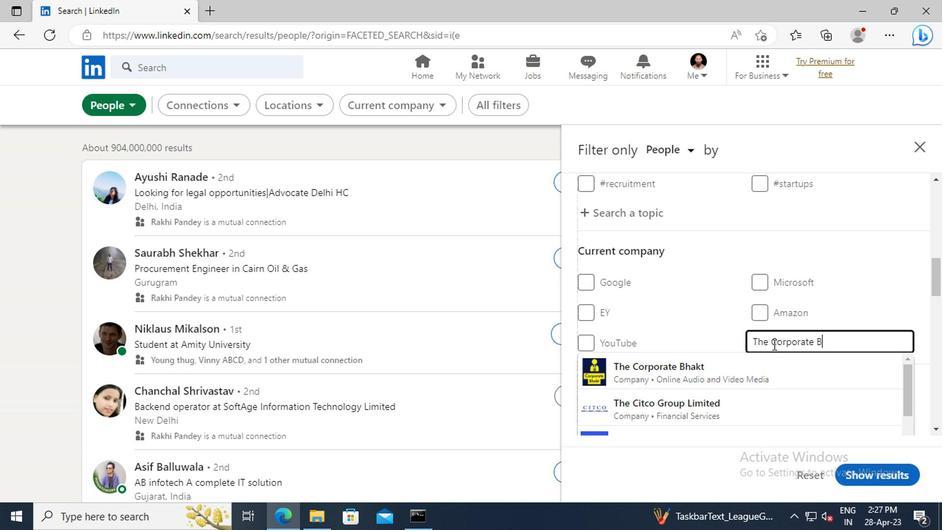 
Action: Mouse moved to (759, 371)
Screenshot: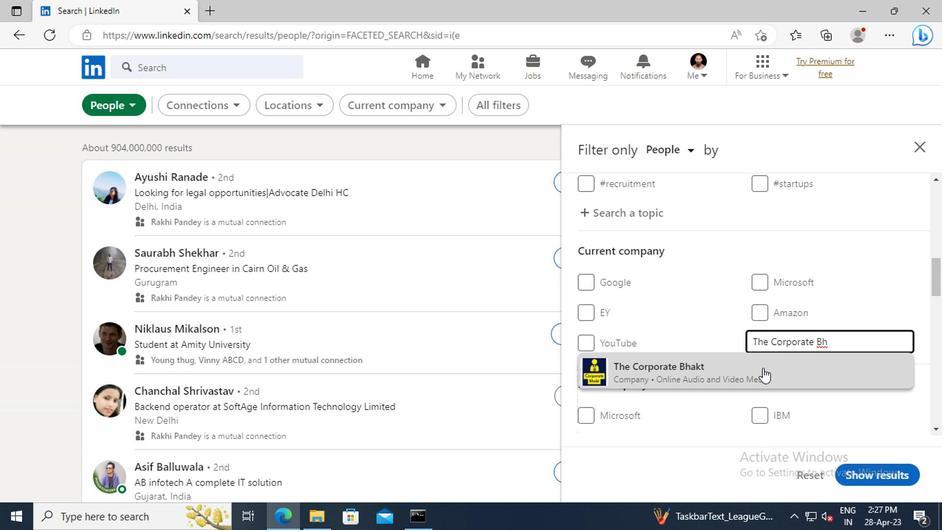 
Action: Mouse pressed left at (759, 371)
Screenshot: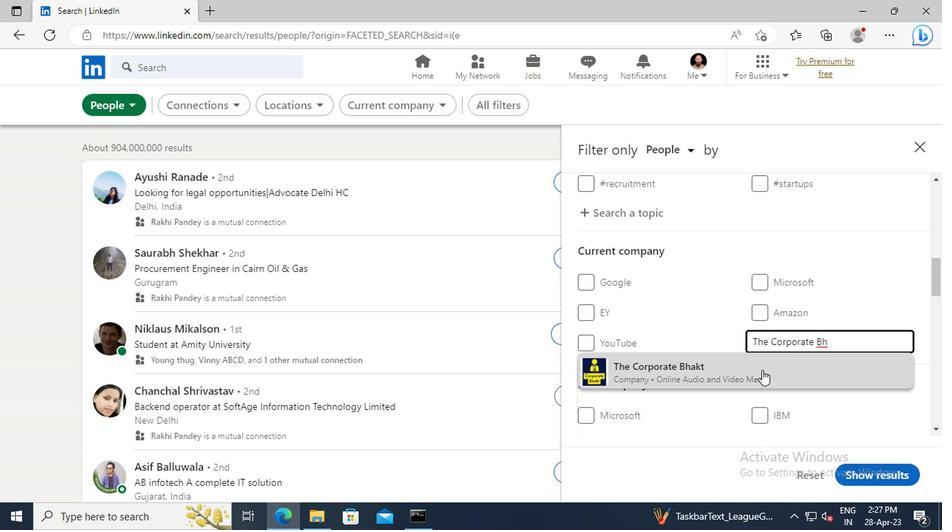 
Action: Mouse moved to (750, 312)
Screenshot: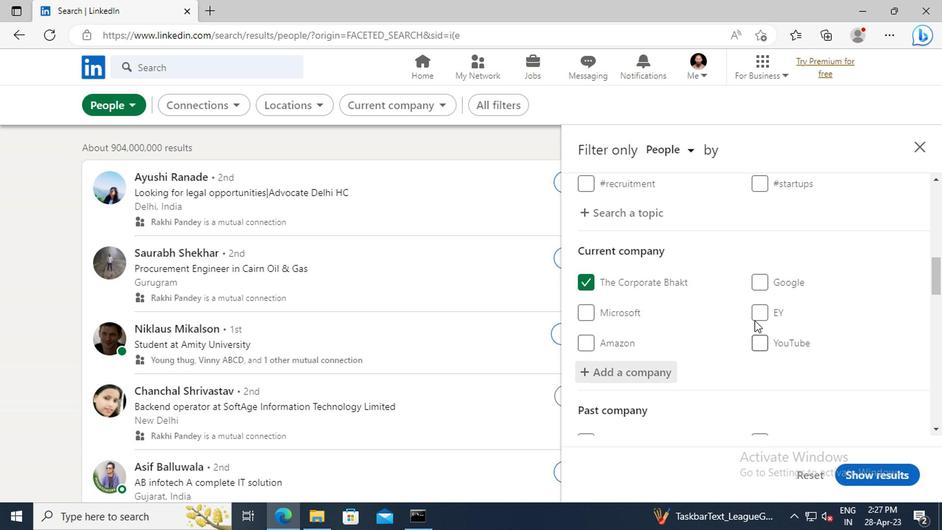 
Action: Mouse scrolled (750, 311) with delta (0, 0)
Screenshot: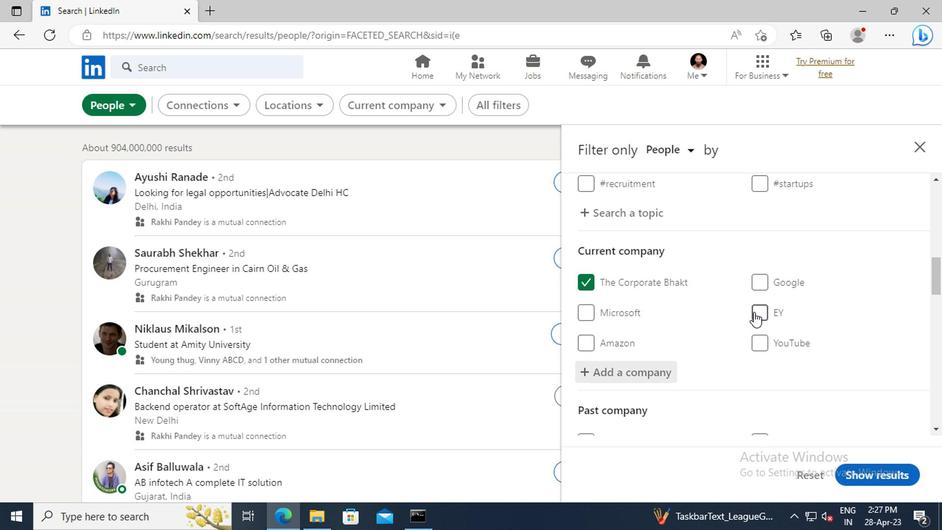 
Action: Mouse scrolled (750, 311) with delta (0, 0)
Screenshot: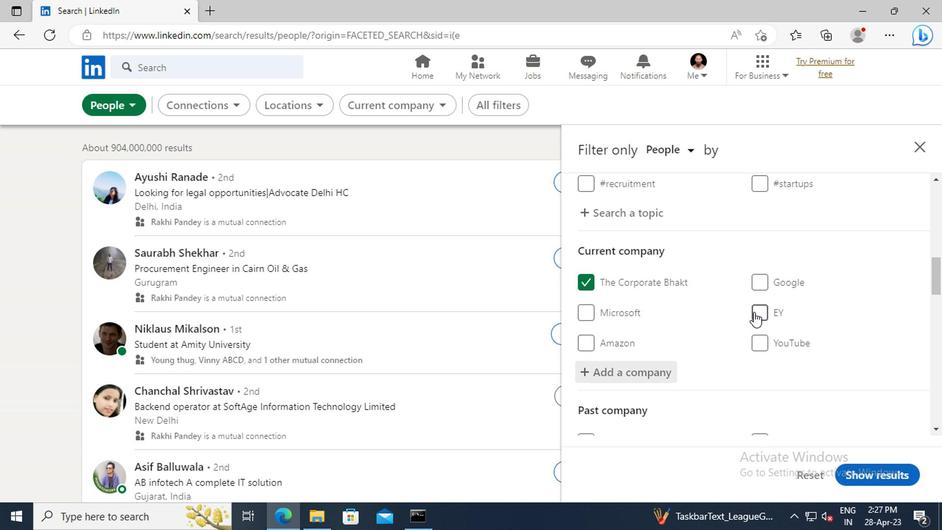 
Action: Mouse scrolled (750, 311) with delta (0, 0)
Screenshot: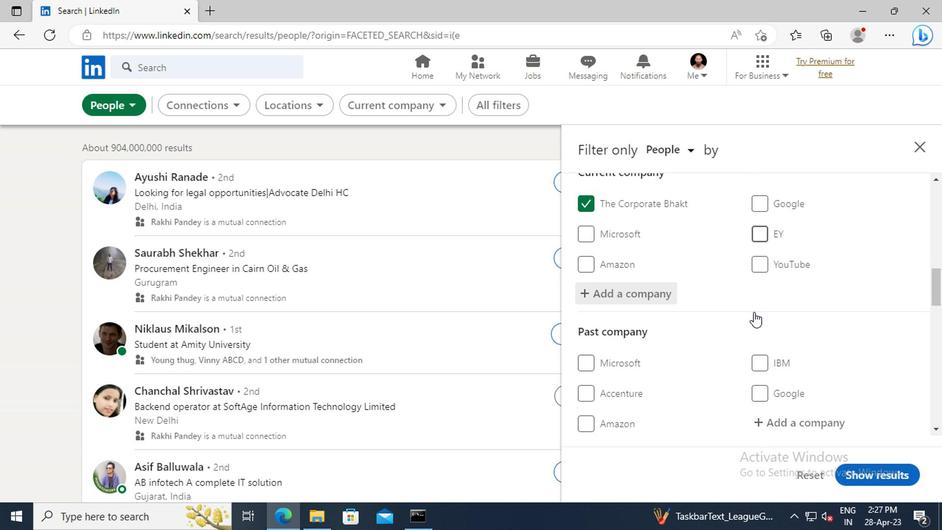 
Action: Mouse scrolled (750, 311) with delta (0, 0)
Screenshot: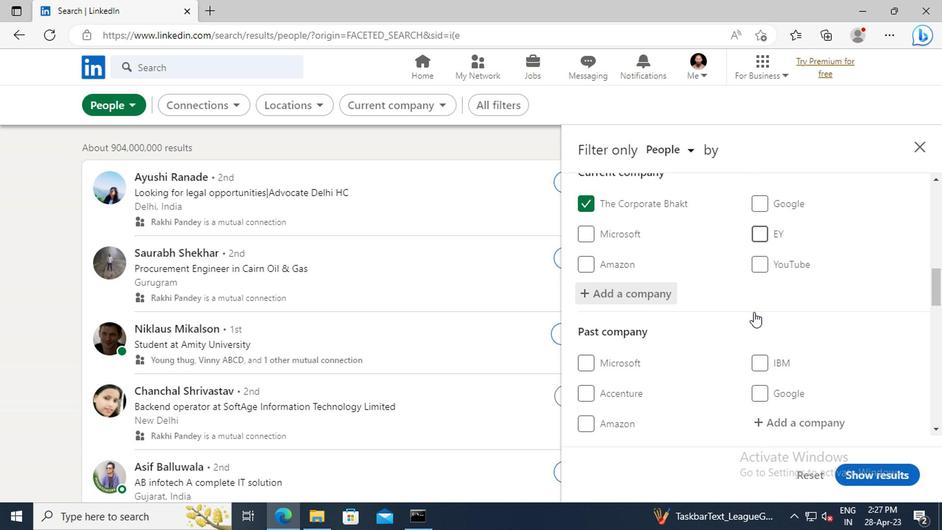 
Action: Mouse moved to (753, 296)
Screenshot: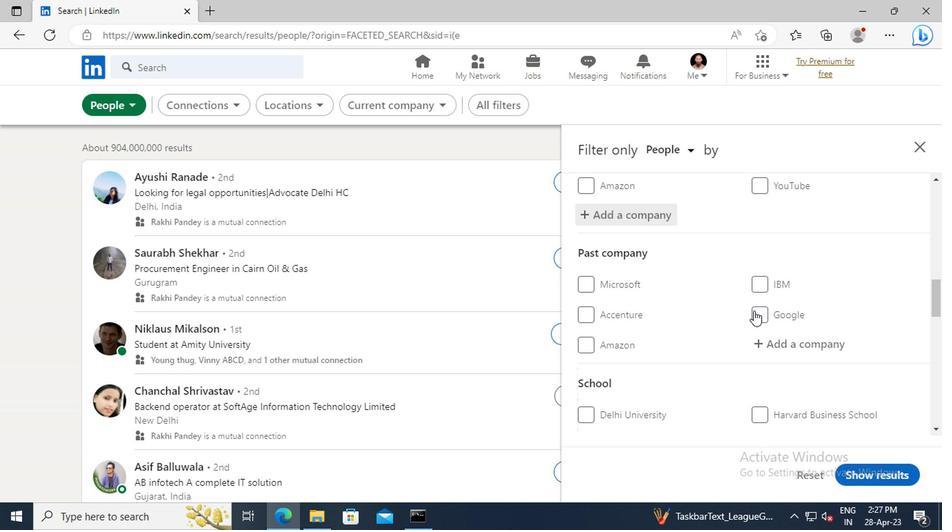 
Action: Mouse scrolled (753, 296) with delta (0, 0)
Screenshot: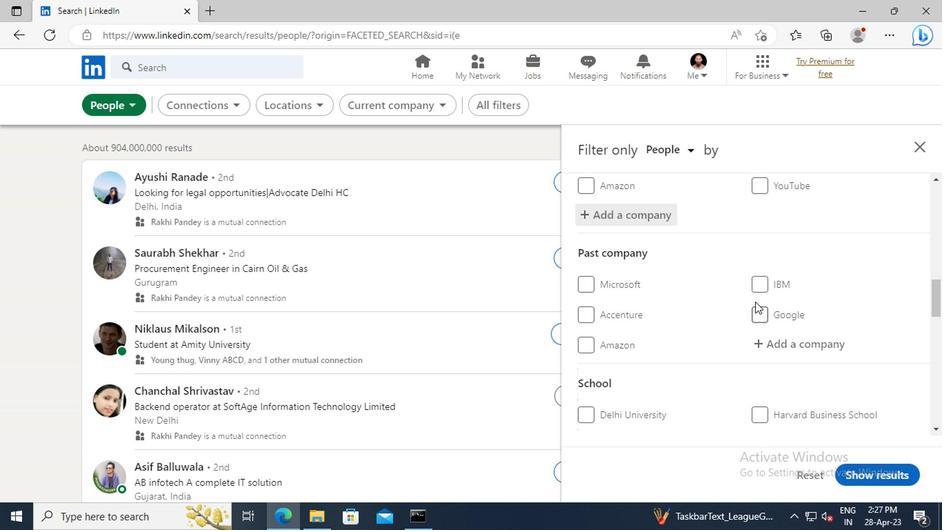 
Action: Mouse scrolled (753, 296) with delta (0, 0)
Screenshot: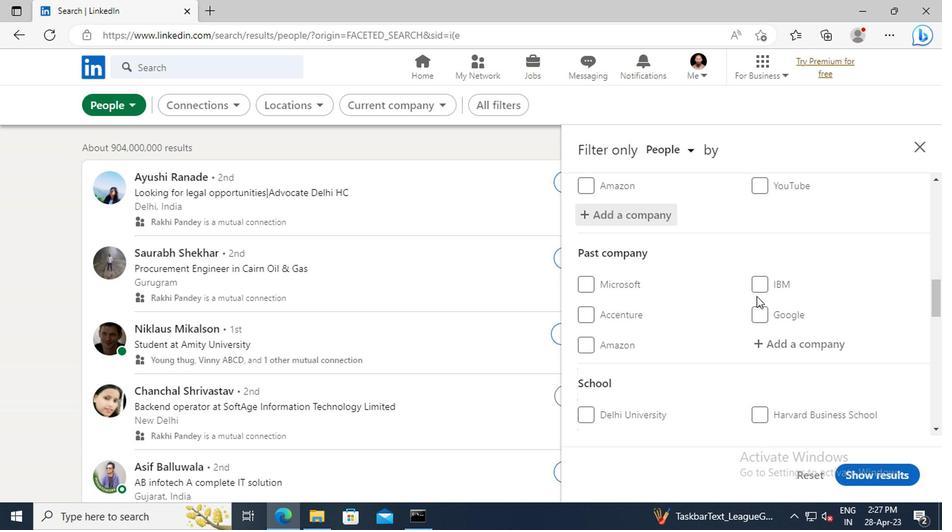 
Action: Mouse scrolled (753, 296) with delta (0, 0)
Screenshot: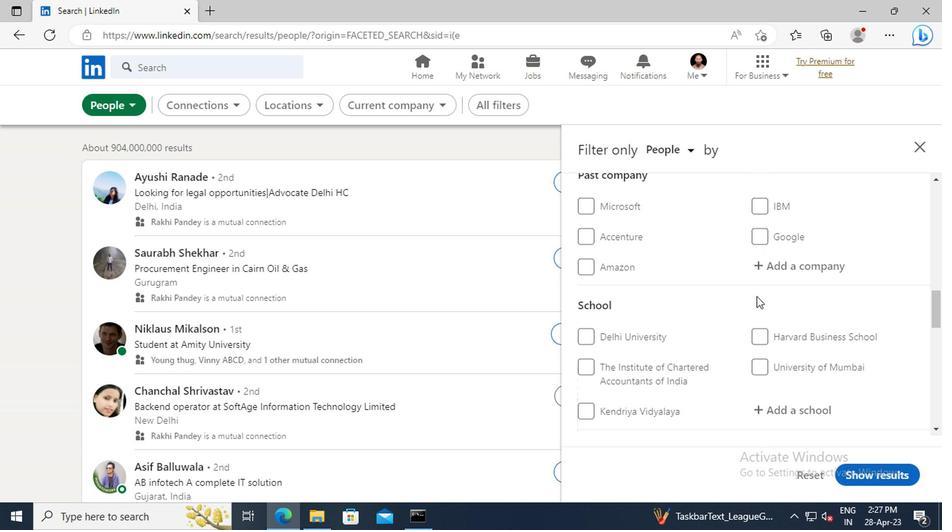 
Action: Mouse scrolled (753, 296) with delta (0, 0)
Screenshot: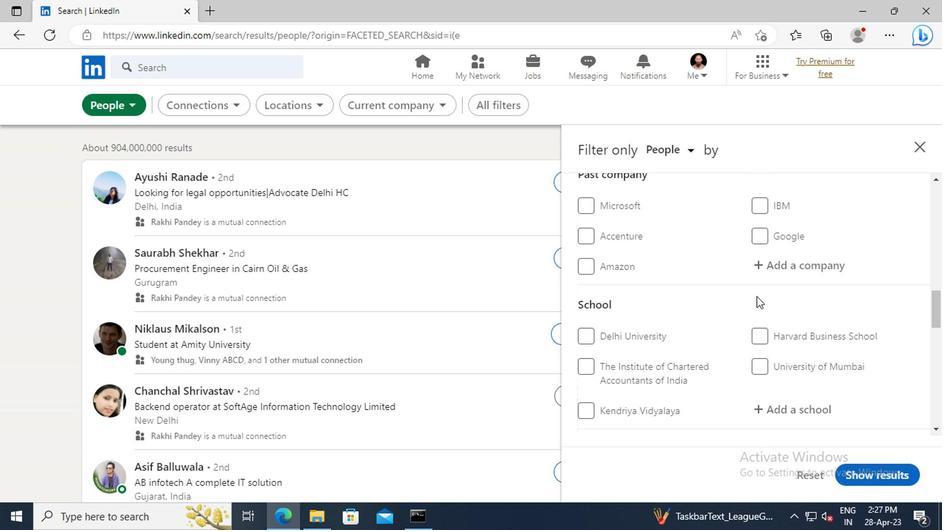 
Action: Mouse scrolled (753, 296) with delta (0, 0)
Screenshot: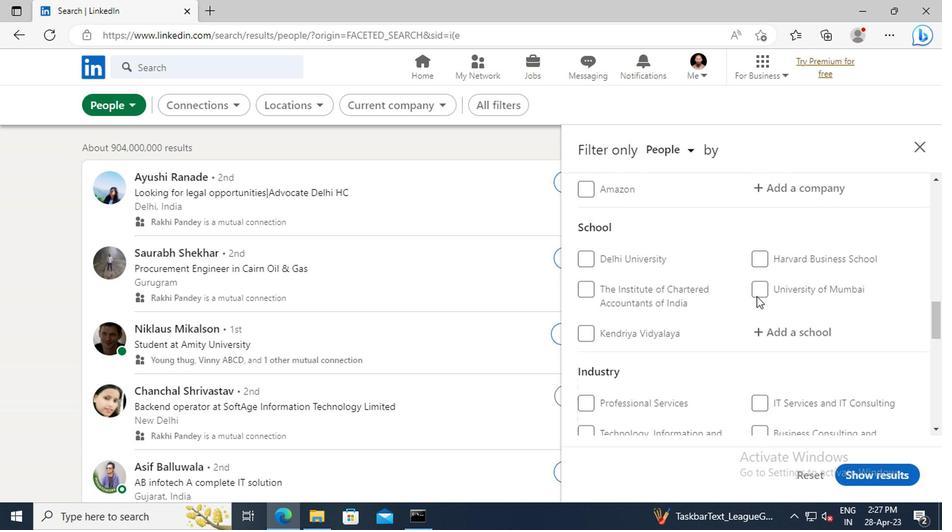 
Action: Mouse moved to (767, 292)
Screenshot: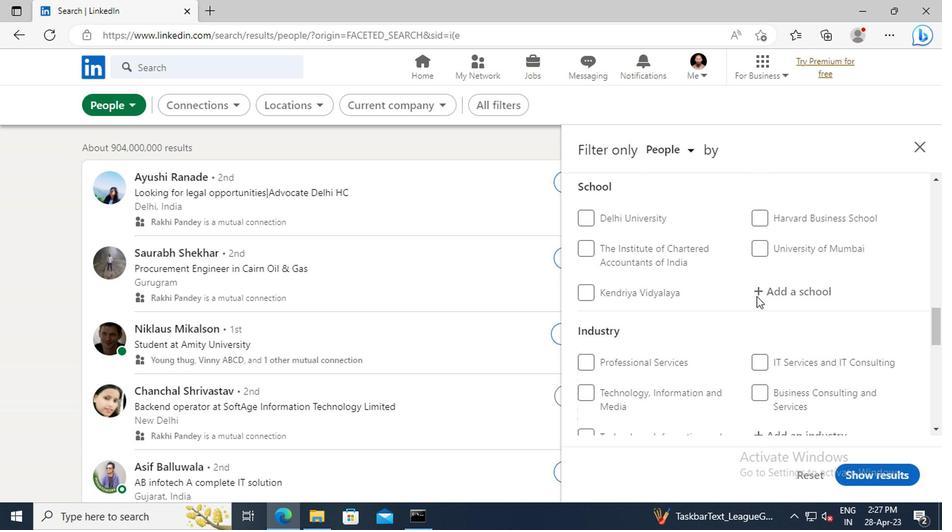 
Action: Mouse pressed left at (767, 292)
Screenshot: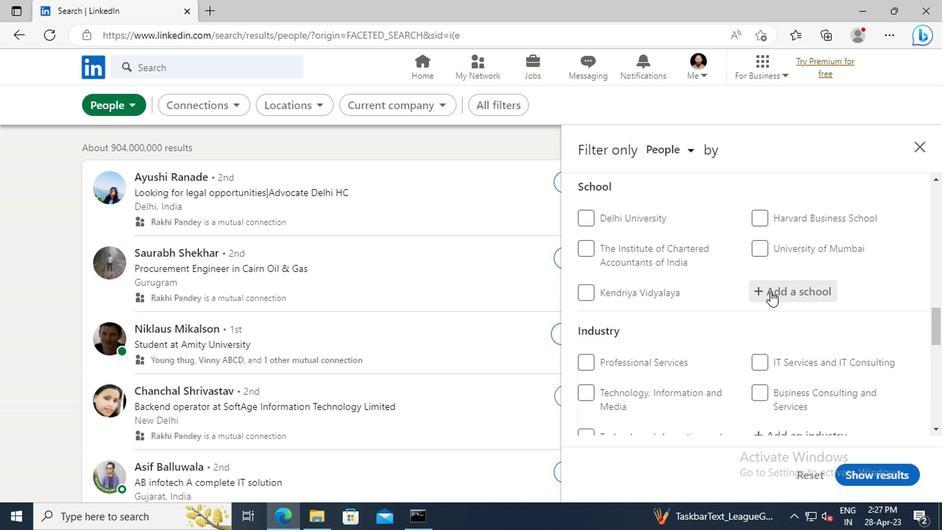 
Action: Key pressed <Key.shift>GOENKA<Key.space><Key.shift>COLLEGE<Key.space>OF
Screenshot: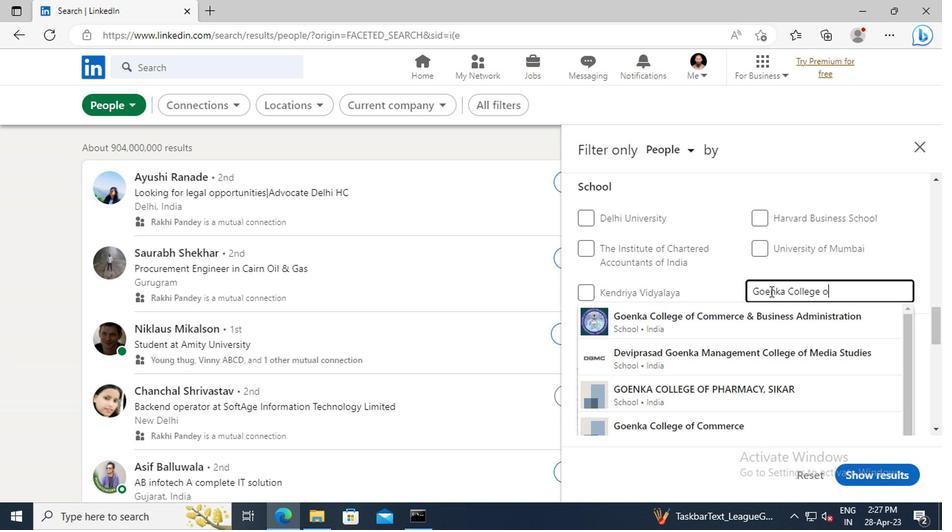
Action: Mouse moved to (772, 317)
Screenshot: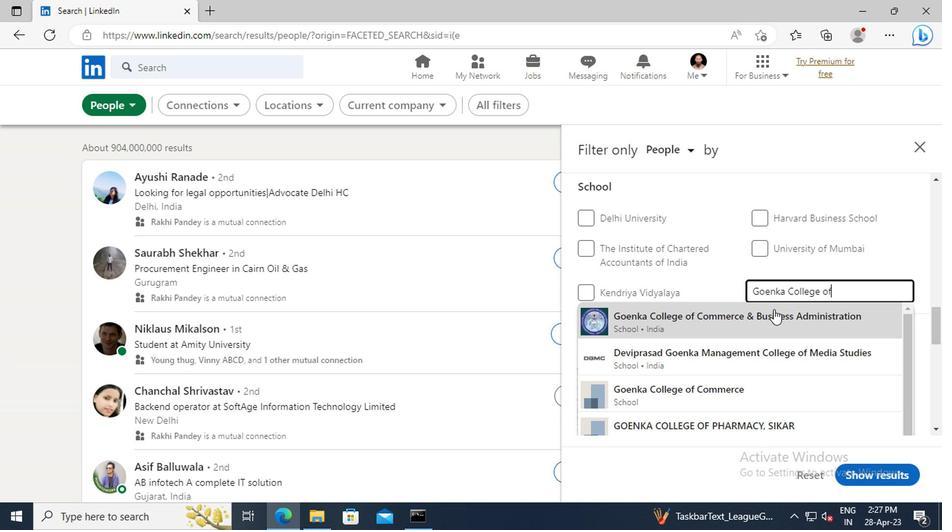 
Action: Mouse pressed left at (772, 317)
Screenshot: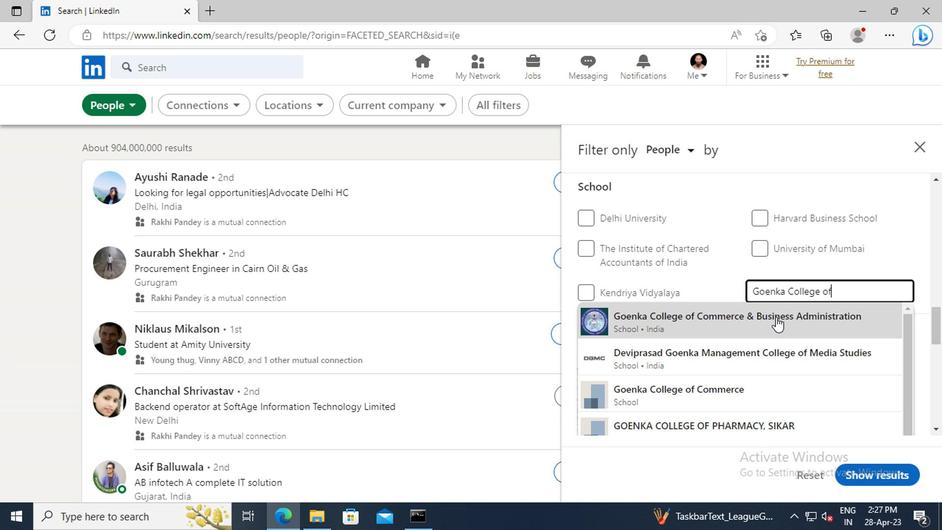 
Action: Mouse scrolled (772, 316) with delta (0, 0)
Screenshot: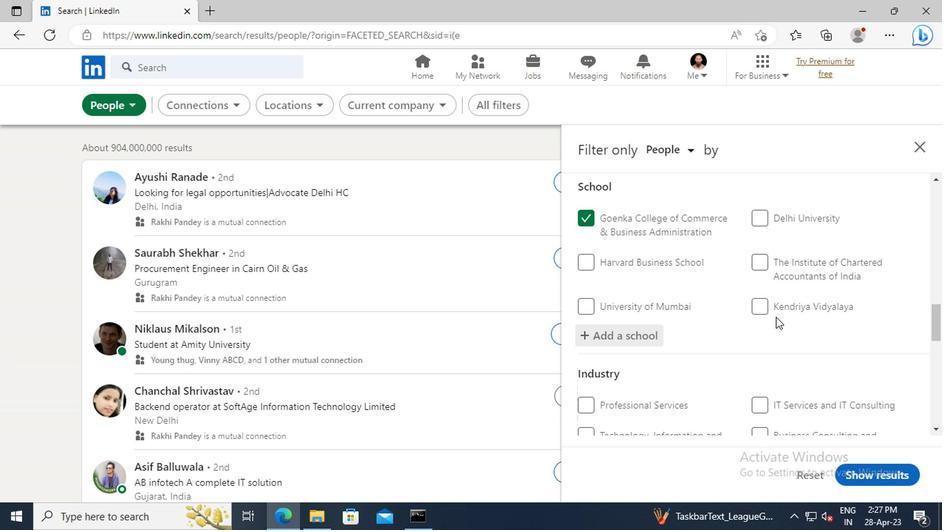 
Action: Mouse scrolled (772, 316) with delta (0, 0)
Screenshot: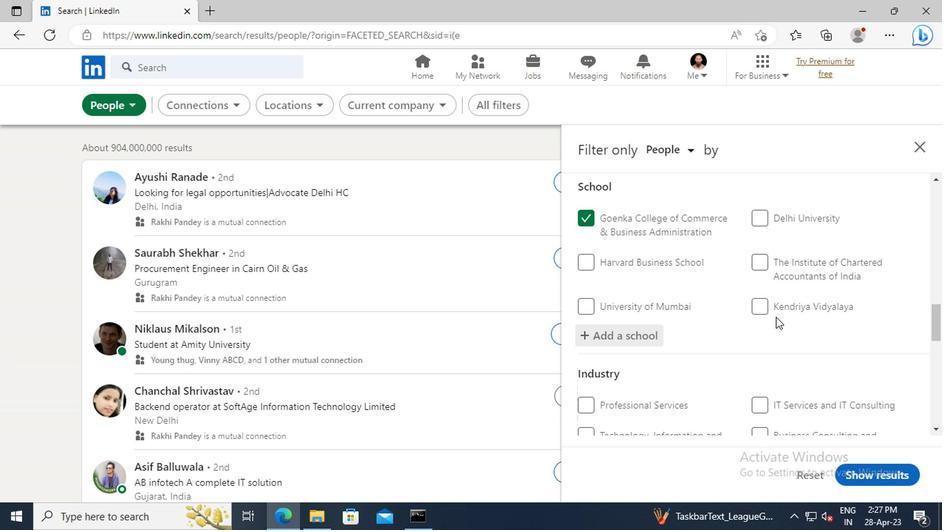 
Action: Mouse scrolled (772, 316) with delta (0, 0)
Screenshot: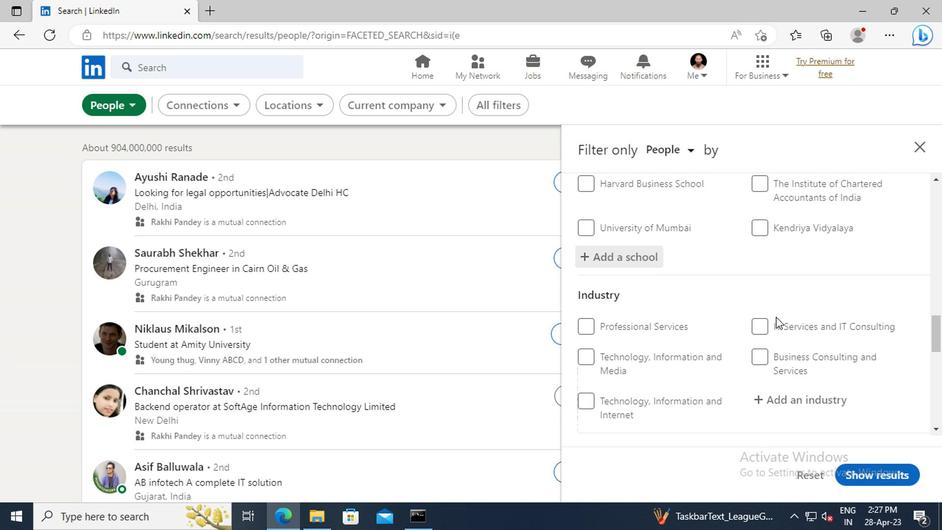 
Action: Mouse scrolled (772, 316) with delta (0, 0)
Screenshot: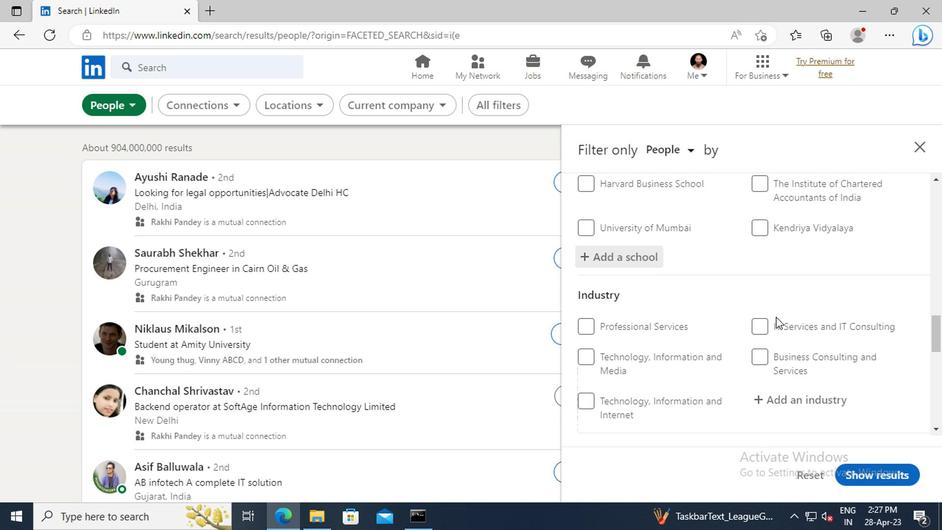 
Action: Mouse moved to (755, 321)
Screenshot: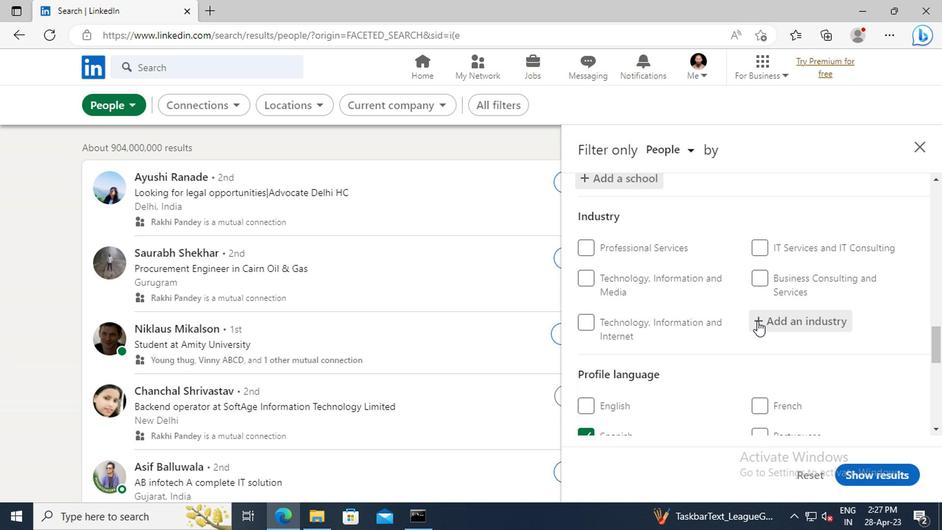 
Action: Mouse pressed left at (755, 321)
Screenshot: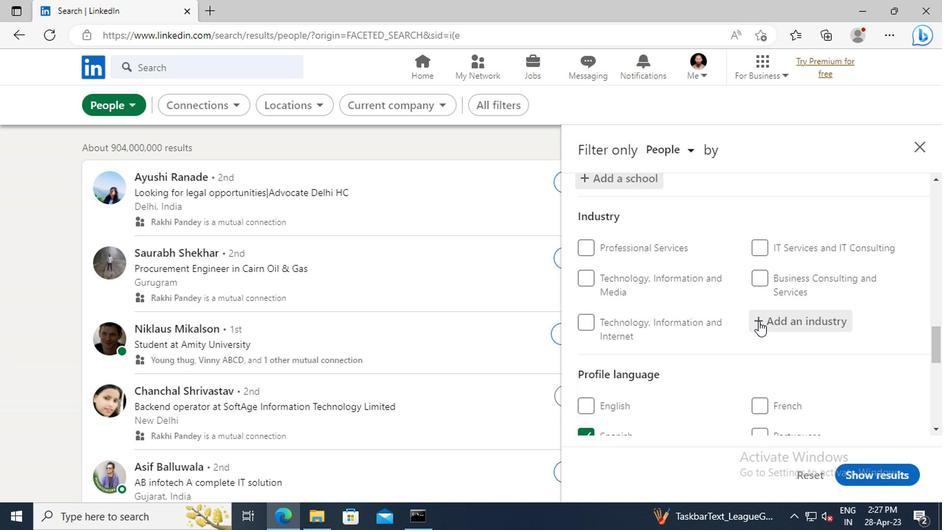 
Action: Key pressed <Key.shift>NATURAL<Key.space><Key.shift>GAS<Key.space>
Screenshot: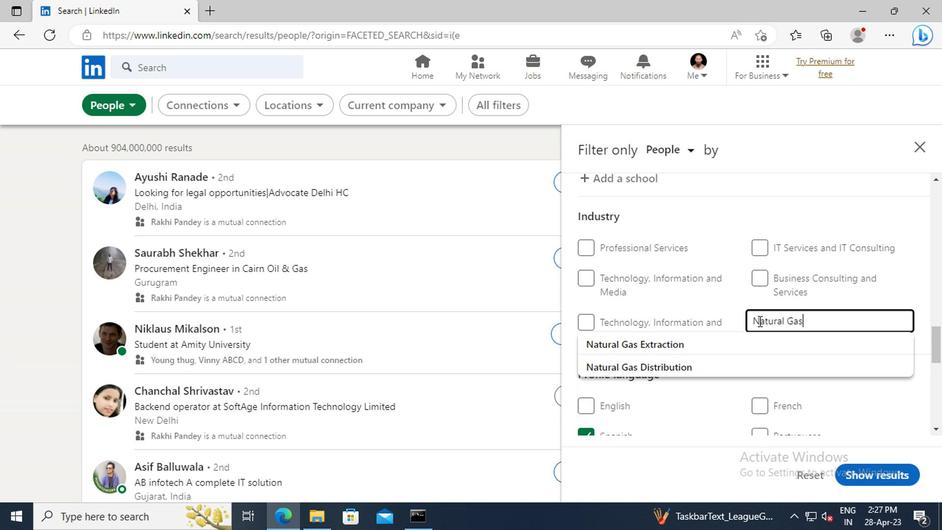 
Action: Mouse moved to (755, 347)
Screenshot: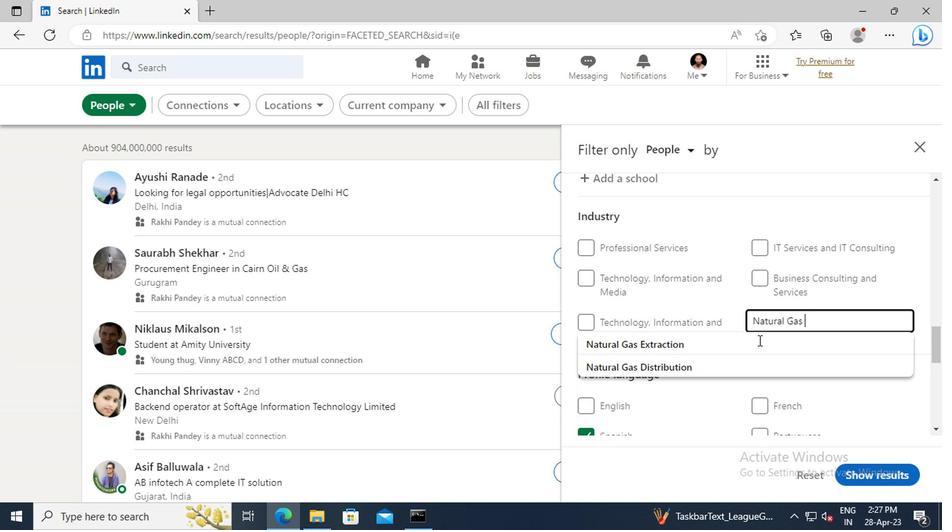 
Action: Mouse pressed left at (755, 347)
Screenshot: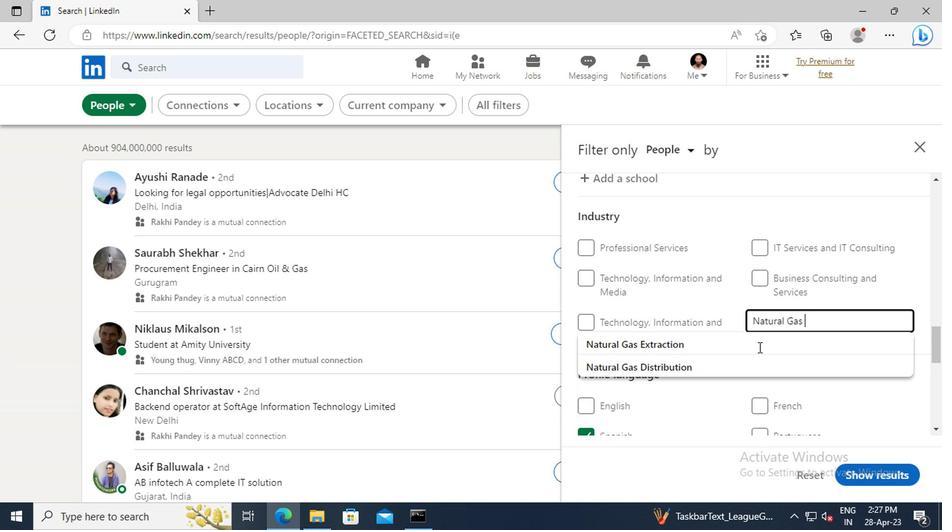 
Action: Mouse moved to (750, 328)
Screenshot: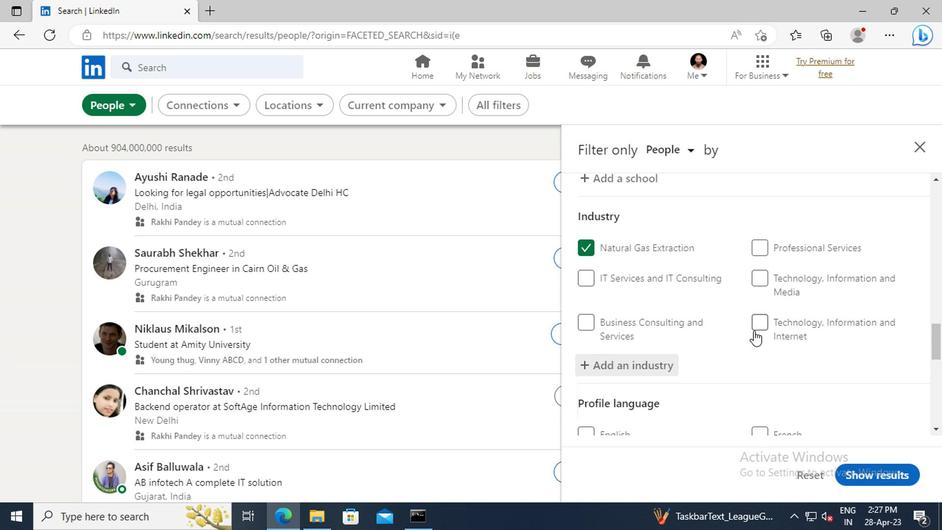
Action: Mouse scrolled (750, 328) with delta (0, 0)
Screenshot: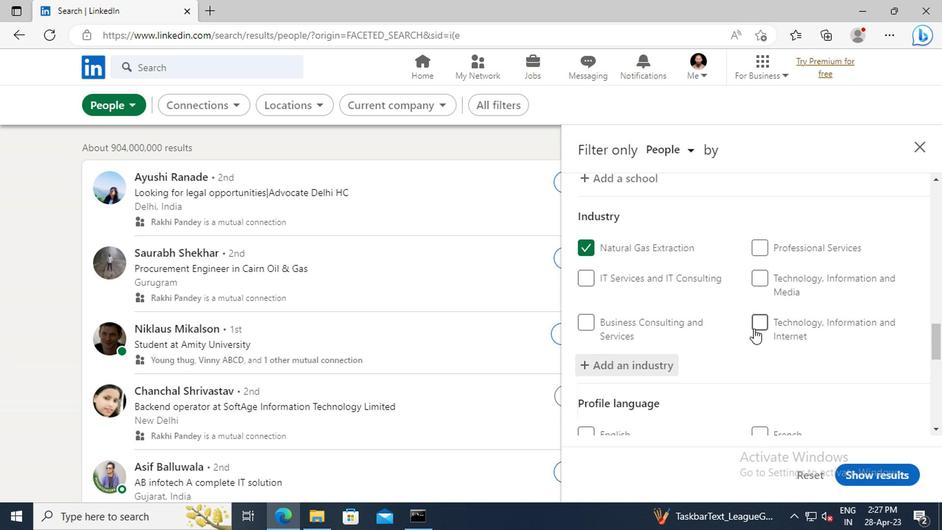 
Action: Mouse scrolled (750, 328) with delta (0, 0)
Screenshot: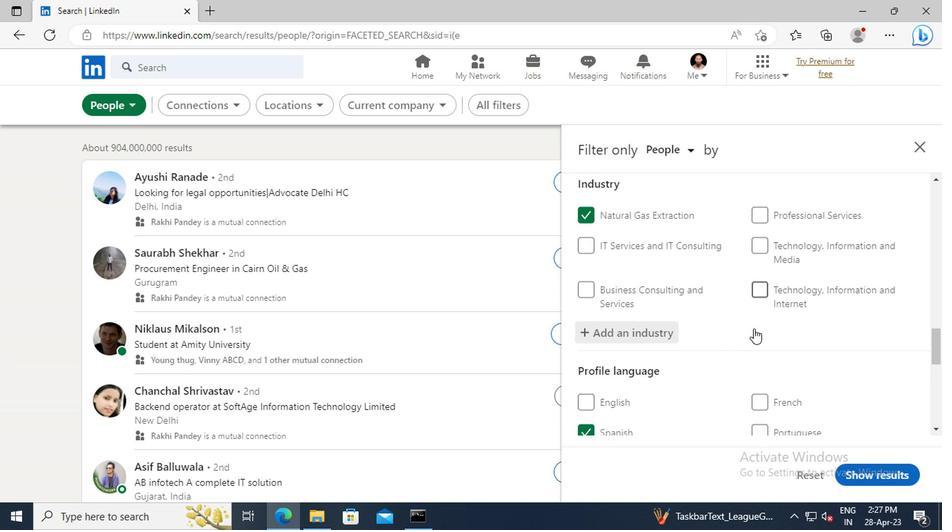 
Action: Mouse scrolled (750, 328) with delta (0, 0)
Screenshot: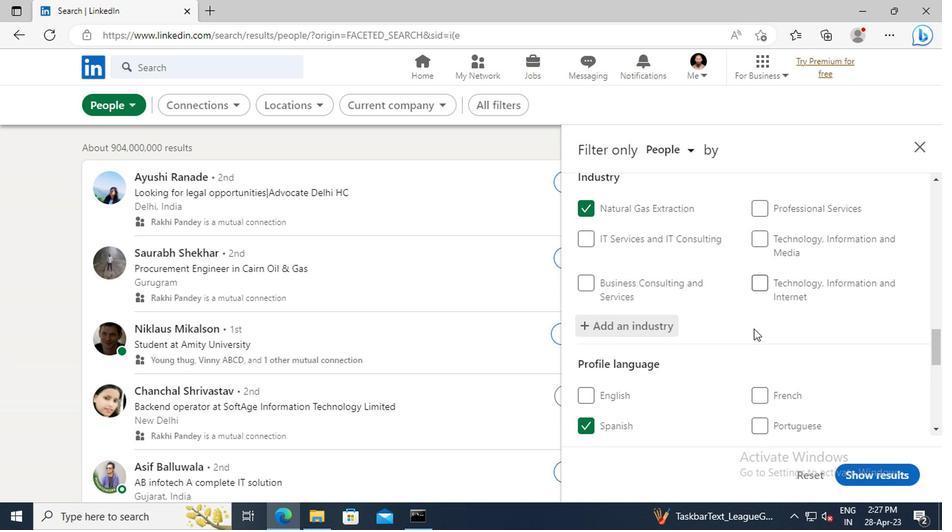 
Action: Mouse scrolled (750, 328) with delta (0, 0)
Screenshot: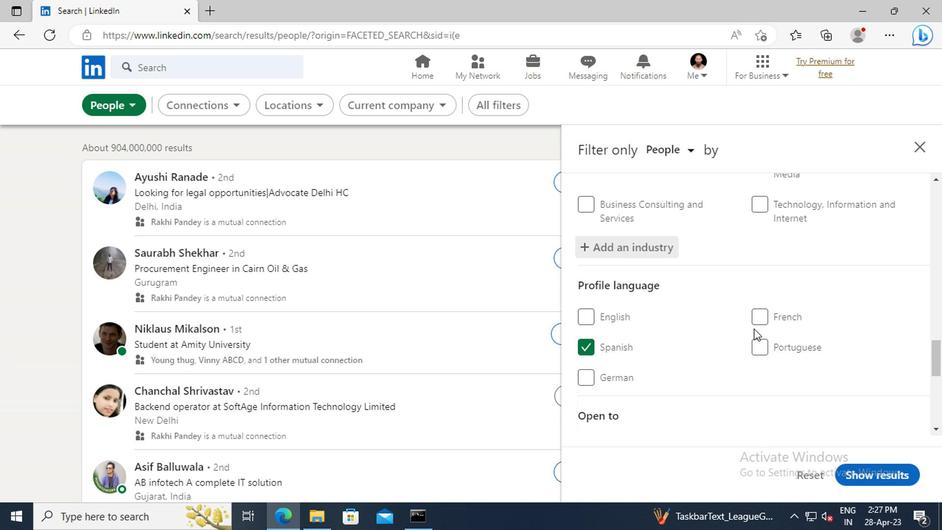 
Action: Mouse scrolled (750, 328) with delta (0, 0)
Screenshot: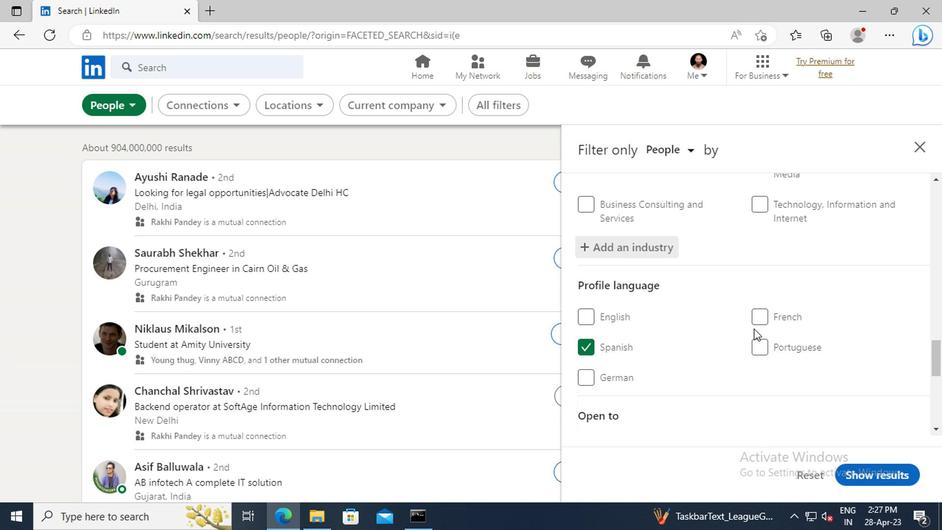 
Action: Mouse scrolled (750, 328) with delta (0, 0)
Screenshot: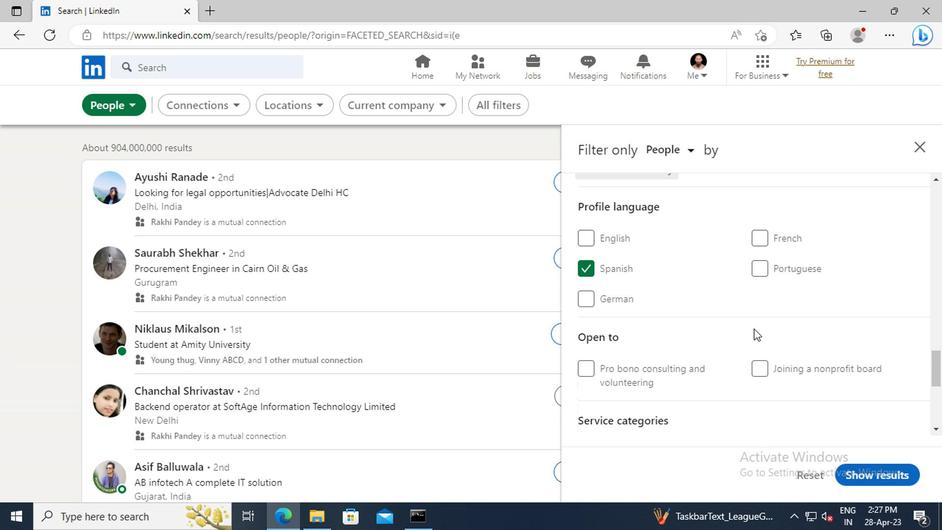 
Action: Mouse scrolled (750, 328) with delta (0, 0)
Screenshot: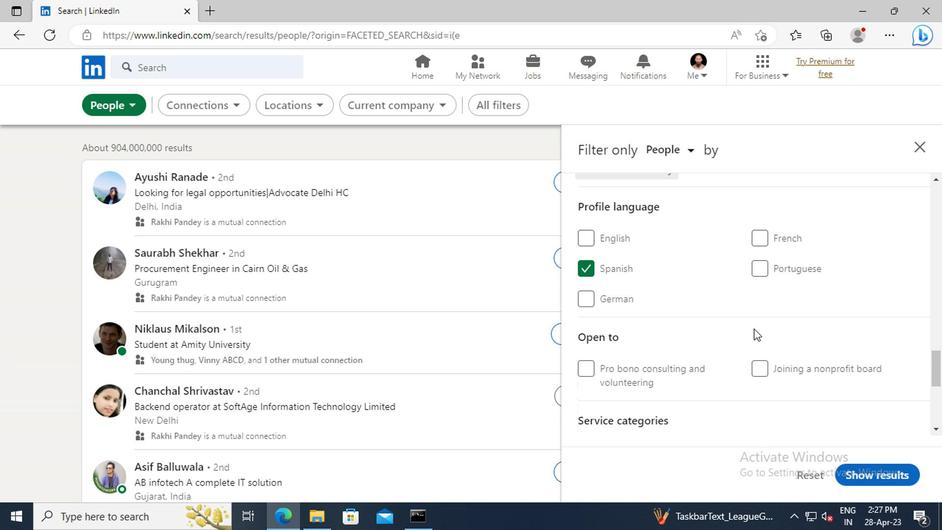 
Action: Mouse scrolled (750, 328) with delta (0, 0)
Screenshot: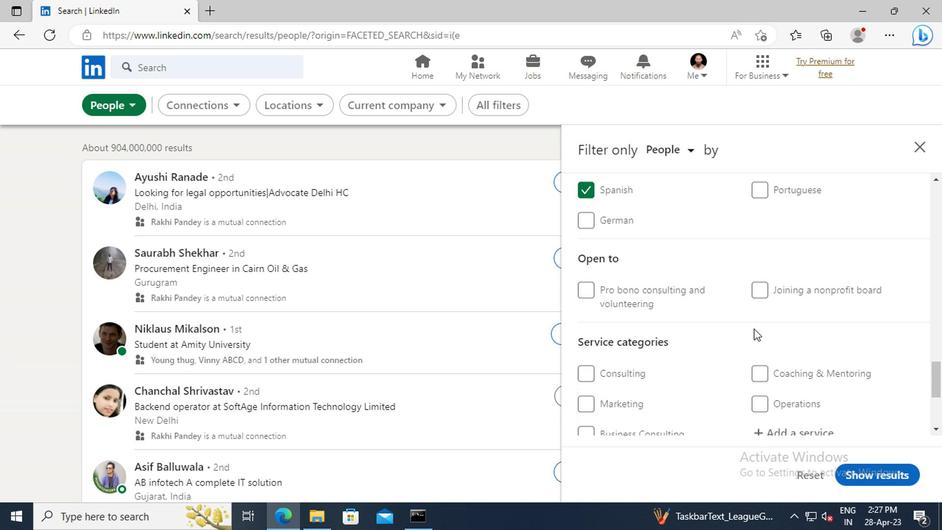 
Action: Mouse scrolled (750, 328) with delta (0, 0)
Screenshot: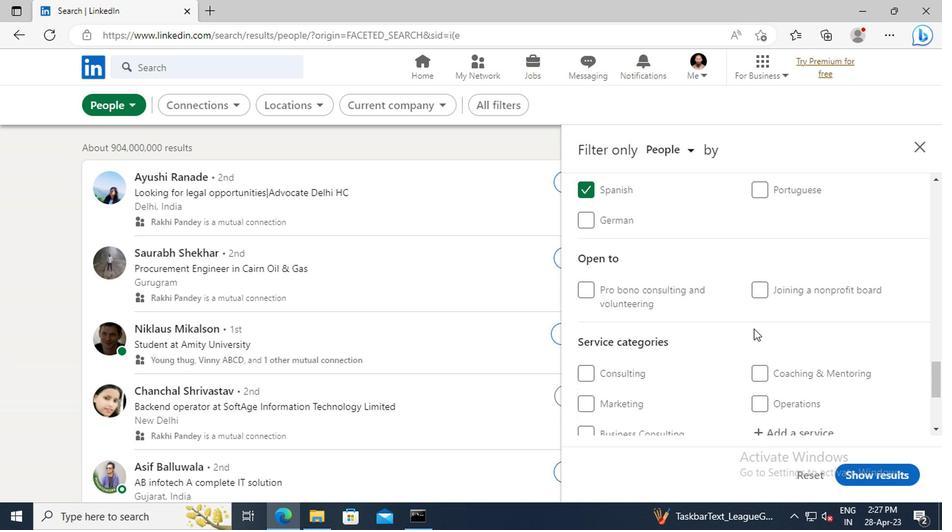 
Action: Mouse scrolled (750, 328) with delta (0, 0)
Screenshot: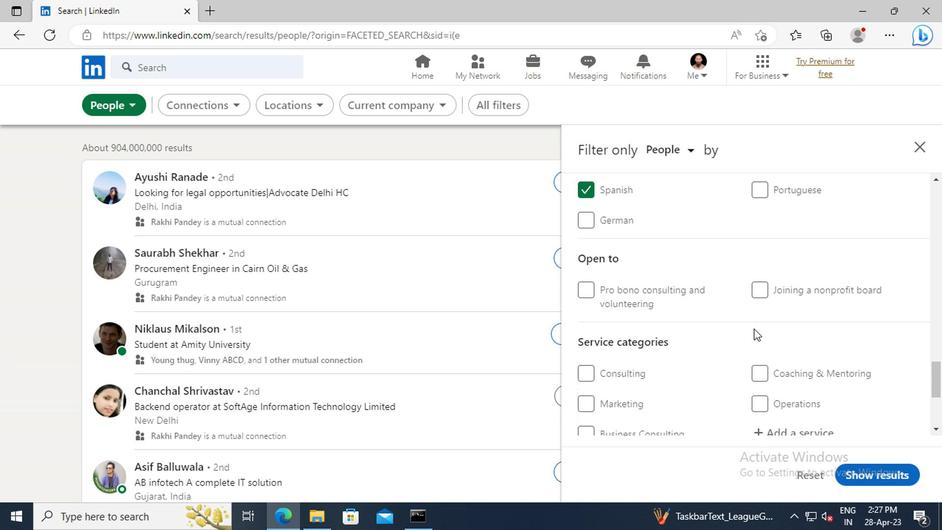 
Action: Mouse moved to (762, 321)
Screenshot: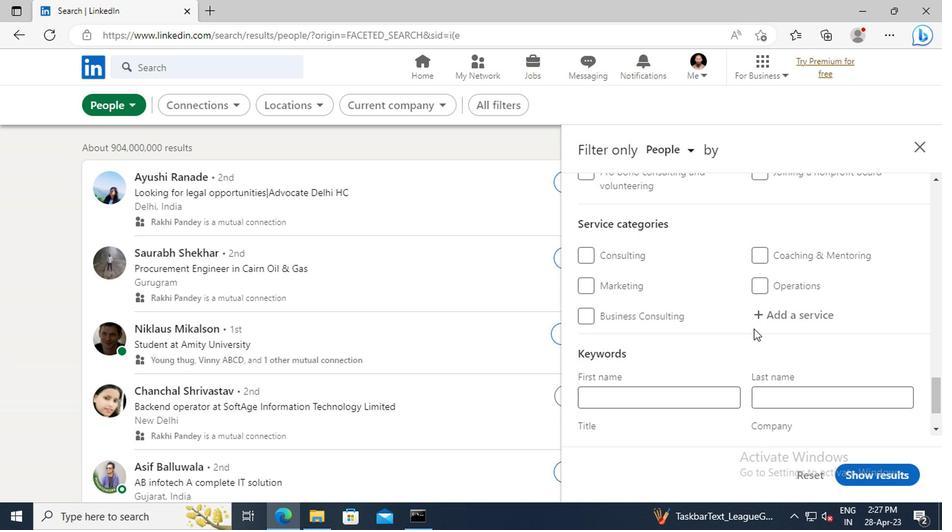 
Action: Mouse pressed left at (762, 321)
Screenshot: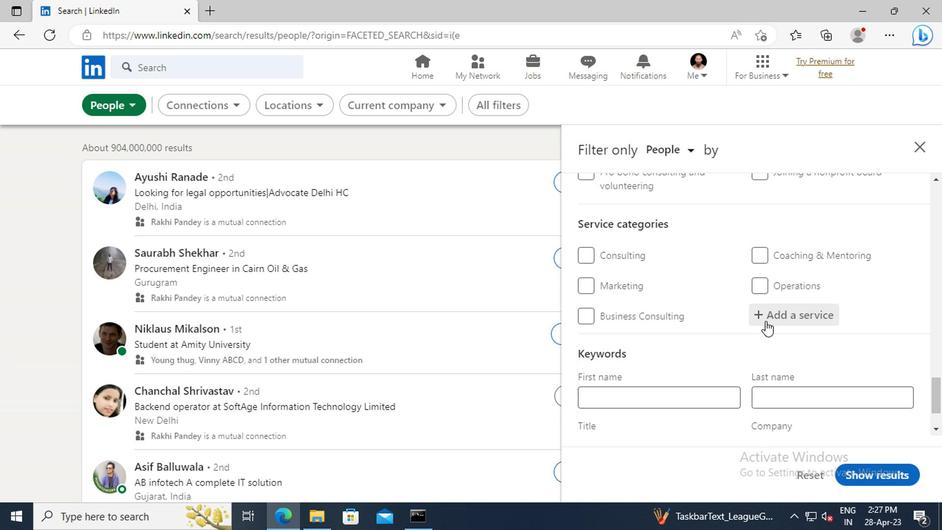 
Action: Key pressed <Key.shift>COMMERCIAL<Key.space><Key.shift>REAL
Screenshot: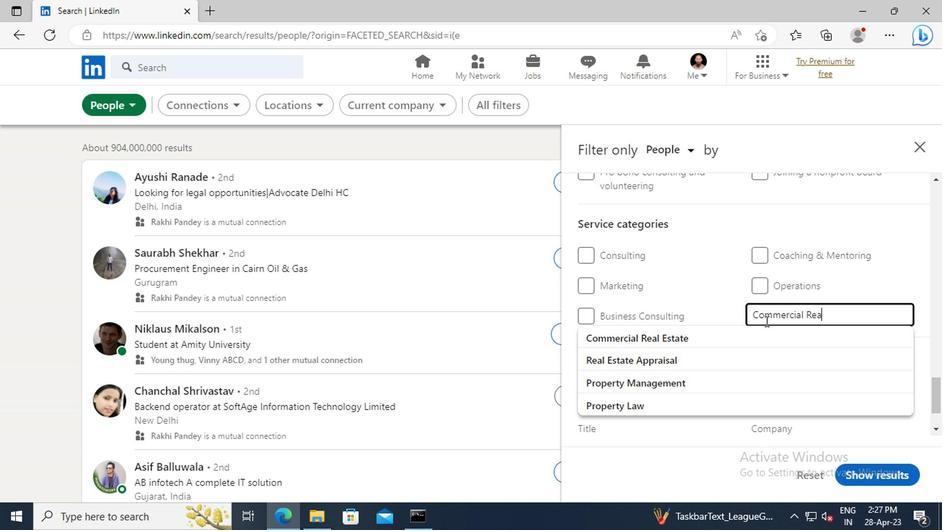 
Action: Mouse moved to (762, 334)
Screenshot: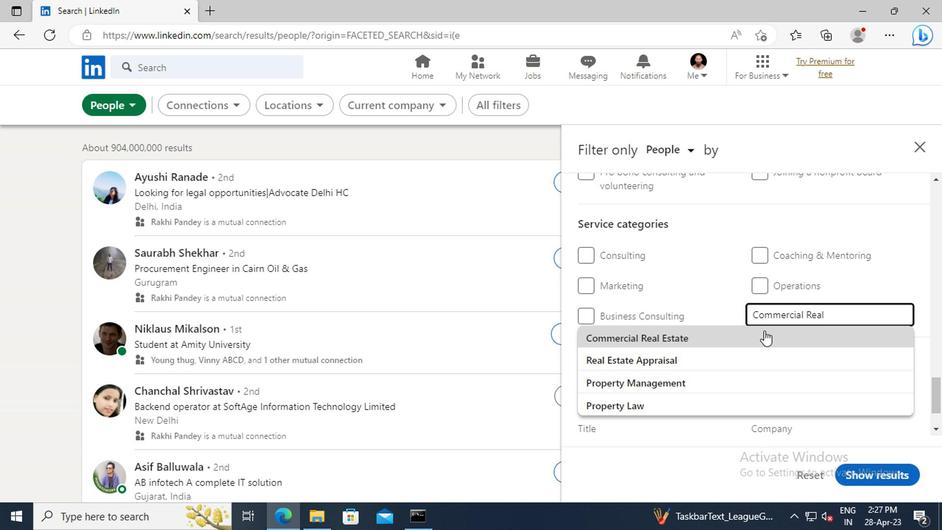 
Action: Mouse pressed left at (762, 334)
Screenshot: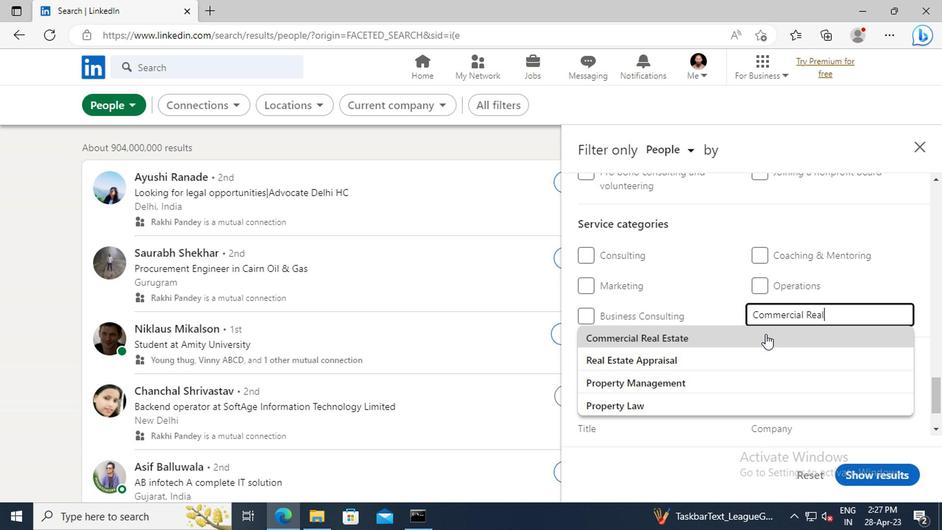 
Action: Mouse moved to (758, 304)
Screenshot: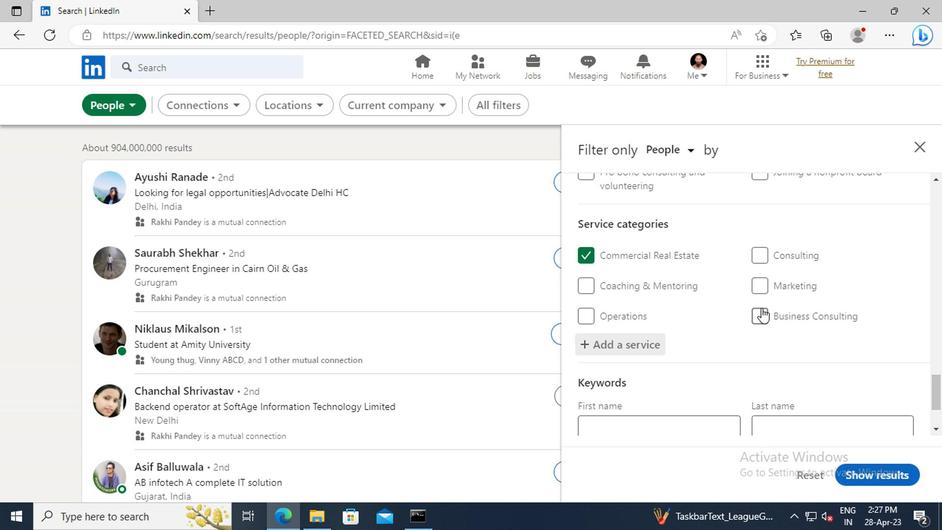 
Action: Mouse scrolled (758, 304) with delta (0, 0)
Screenshot: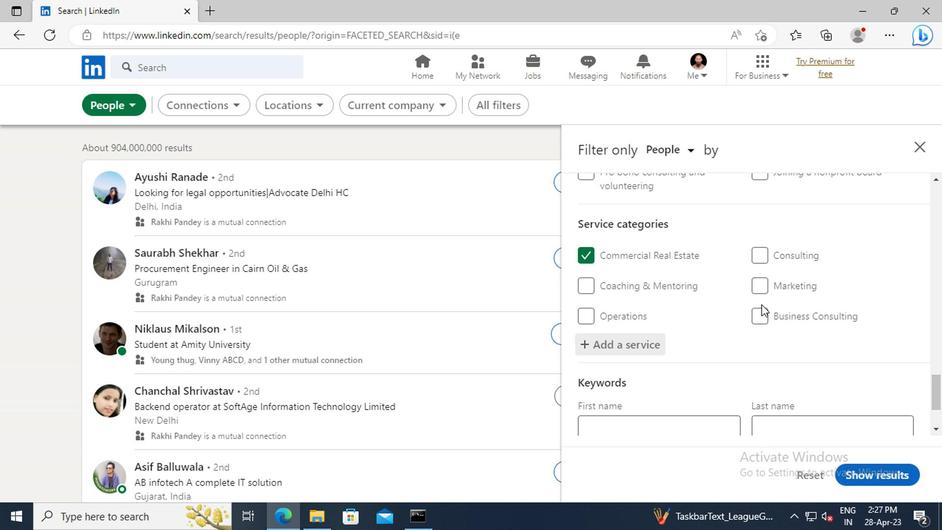 
Action: Mouse scrolled (758, 304) with delta (0, 0)
Screenshot: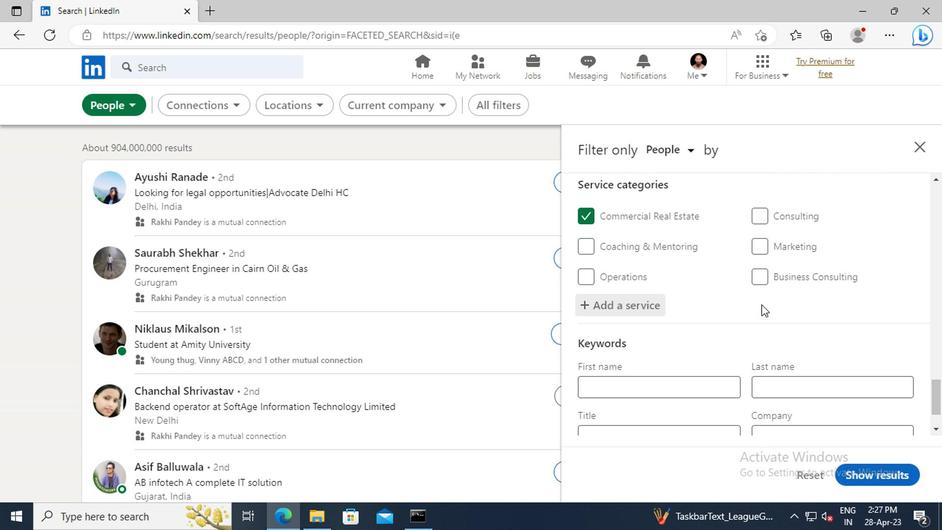 
Action: Mouse scrolled (758, 304) with delta (0, 0)
Screenshot: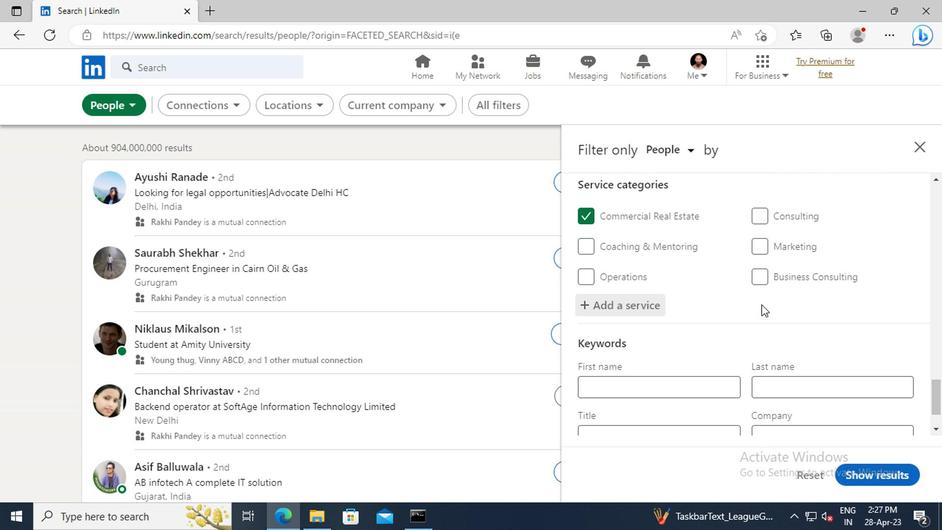 
Action: Mouse scrolled (758, 304) with delta (0, 0)
Screenshot: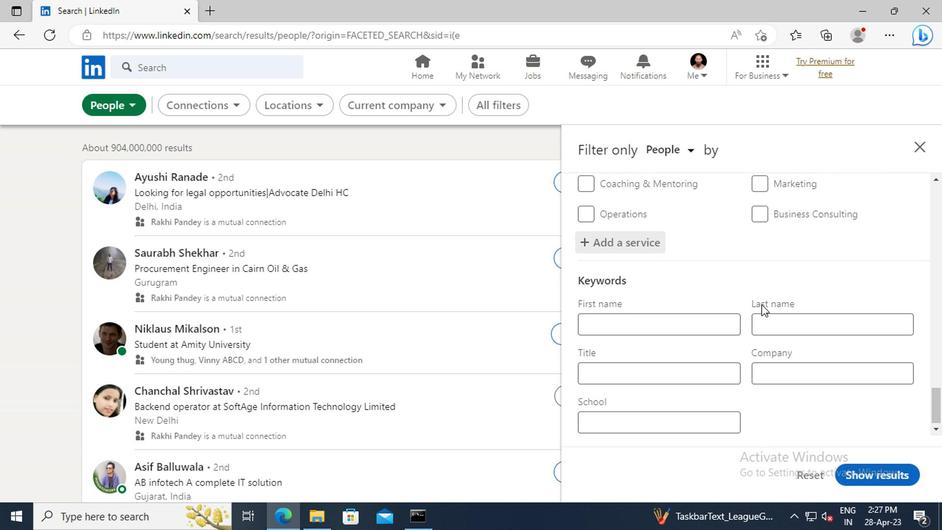 
Action: Mouse scrolled (758, 304) with delta (0, 0)
Screenshot: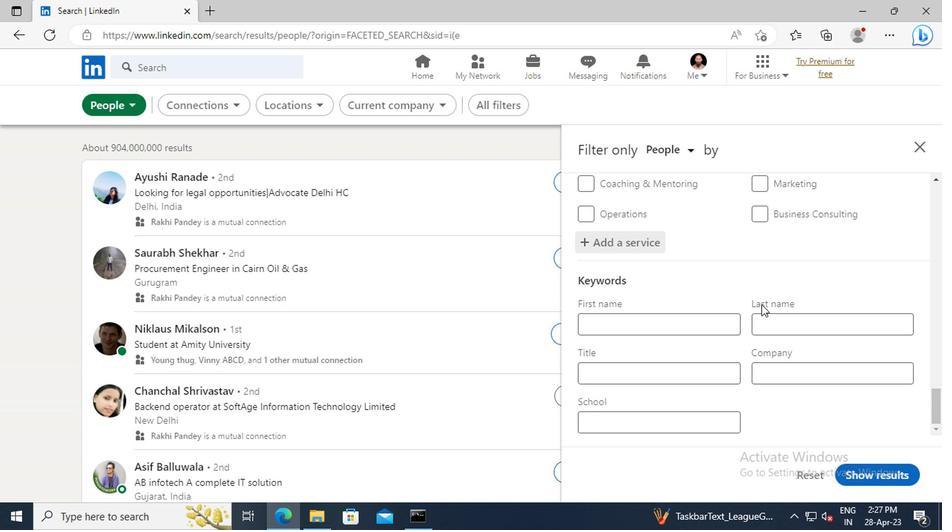 
Action: Mouse moved to (638, 372)
Screenshot: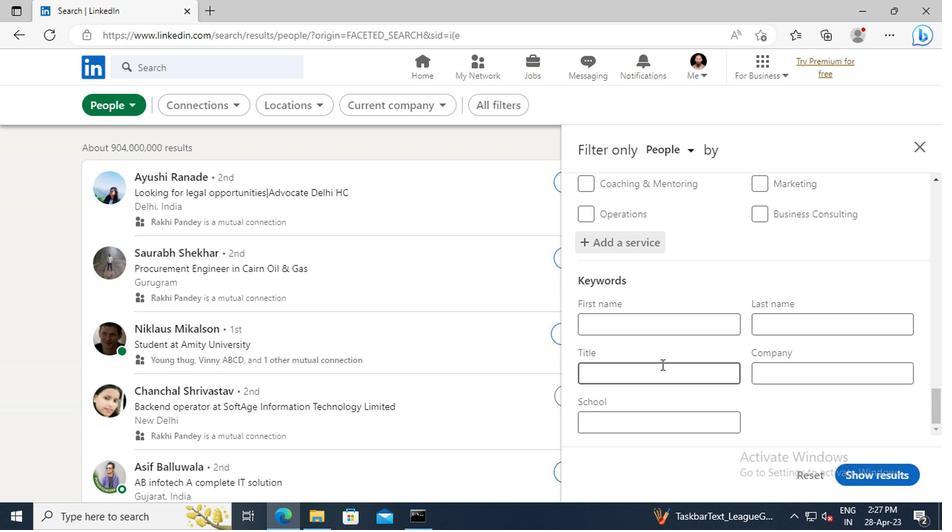 
Action: Mouse pressed left at (638, 372)
Screenshot: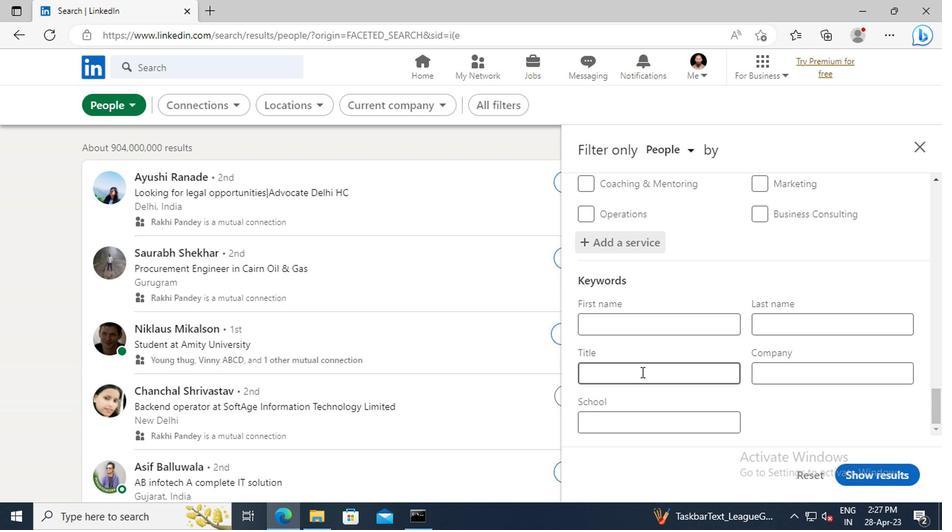 
Action: Key pressed <Key.shift>TECHNICAL<Key.space><Key.shift>SUPPORT<Key.space><Key.shift>SPECIALIST<Key.enter>
Screenshot: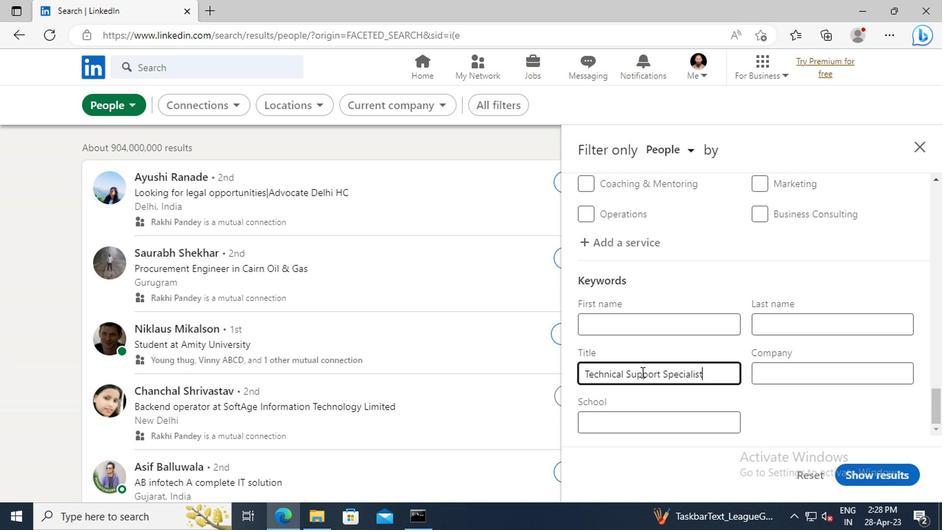 
Action: Mouse moved to (861, 475)
Screenshot: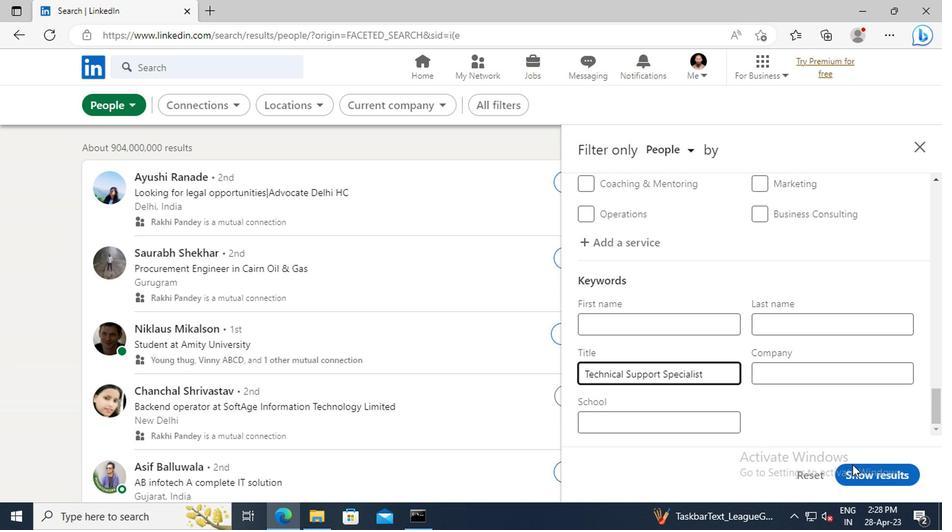 
Action: Mouse pressed left at (861, 475)
Screenshot: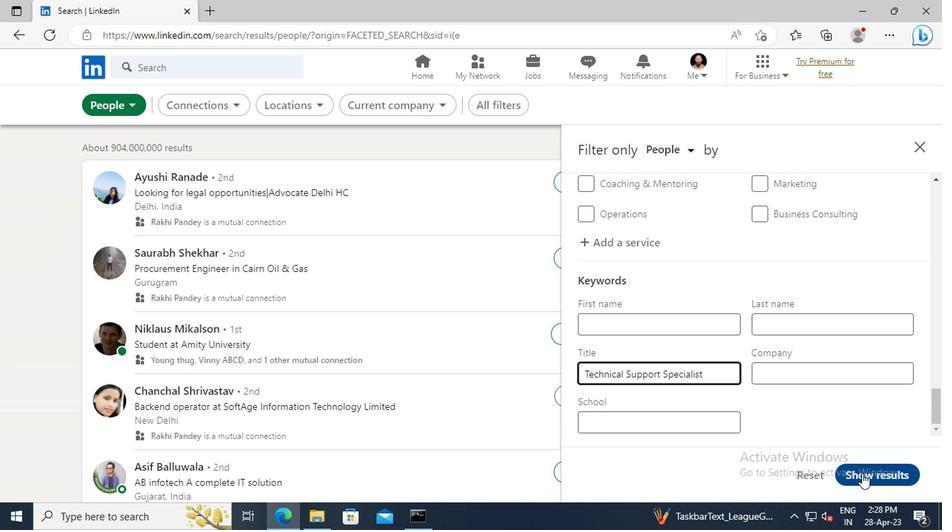 
